 Task: Research Airbnb properties in ilina, Slovakia from 4th December, 2023 to 10th December, 2023 for 8 adults.4 bedrooms having 8 beds and 4 bathrooms. Property type can be house. Amenities needed are: wifi, TV, free parkinig on premises, gym, breakfast. Look for 5 properties as per requirement.
Action: Mouse moved to (437, 65)
Screenshot: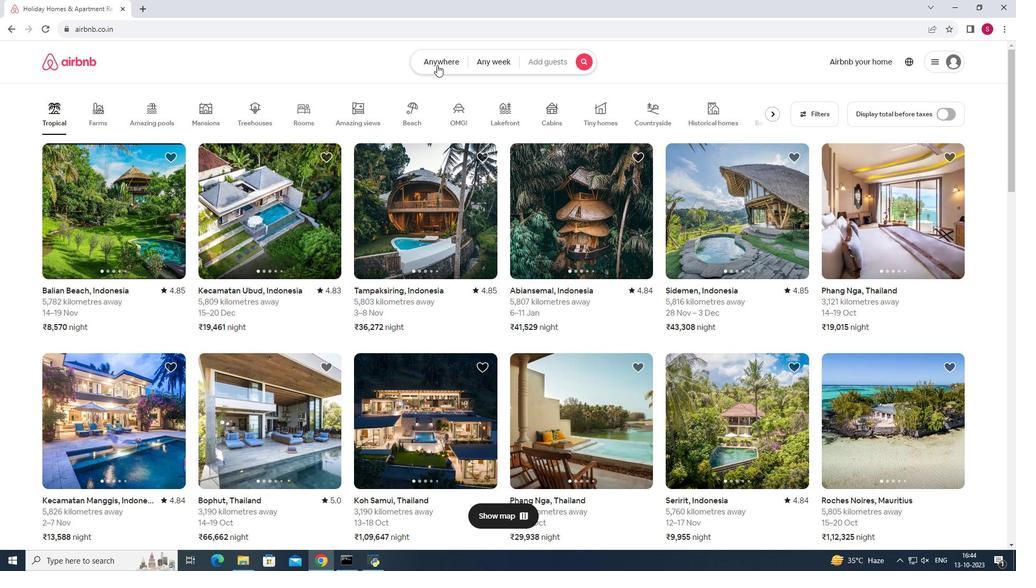 
Action: Mouse pressed left at (437, 65)
Screenshot: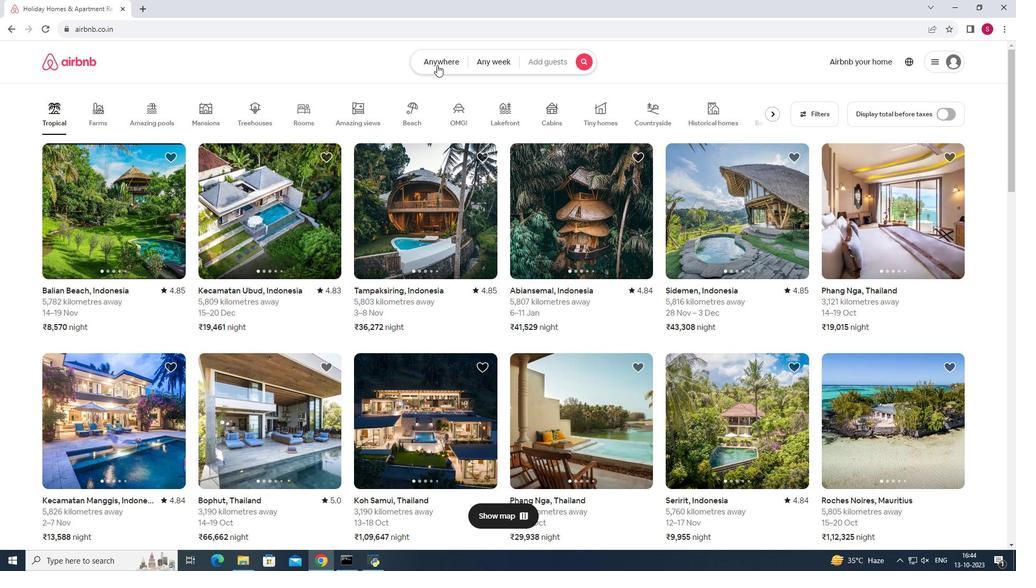 
Action: Mouse moved to (353, 101)
Screenshot: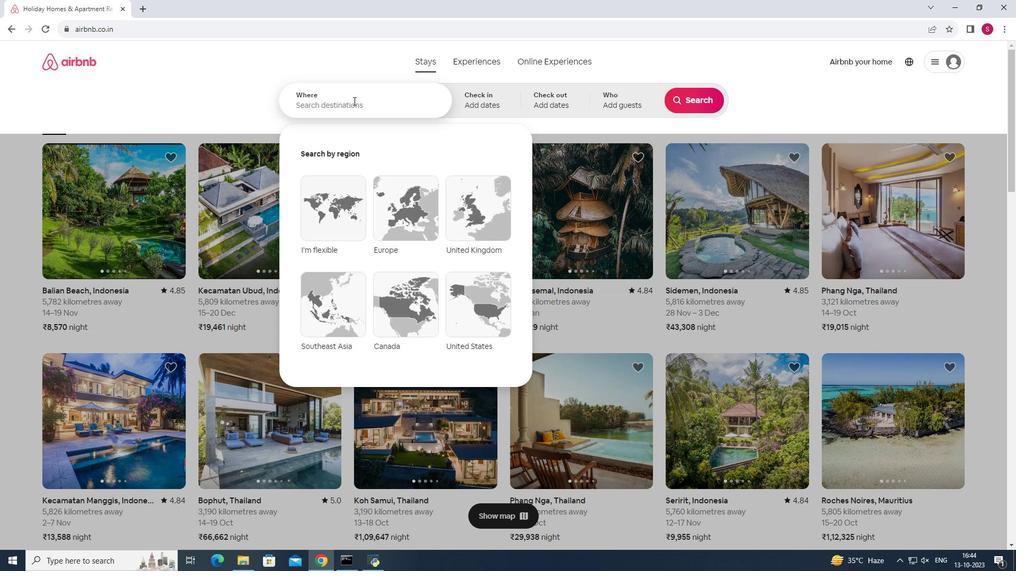 
Action: Mouse pressed left at (353, 101)
Screenshot: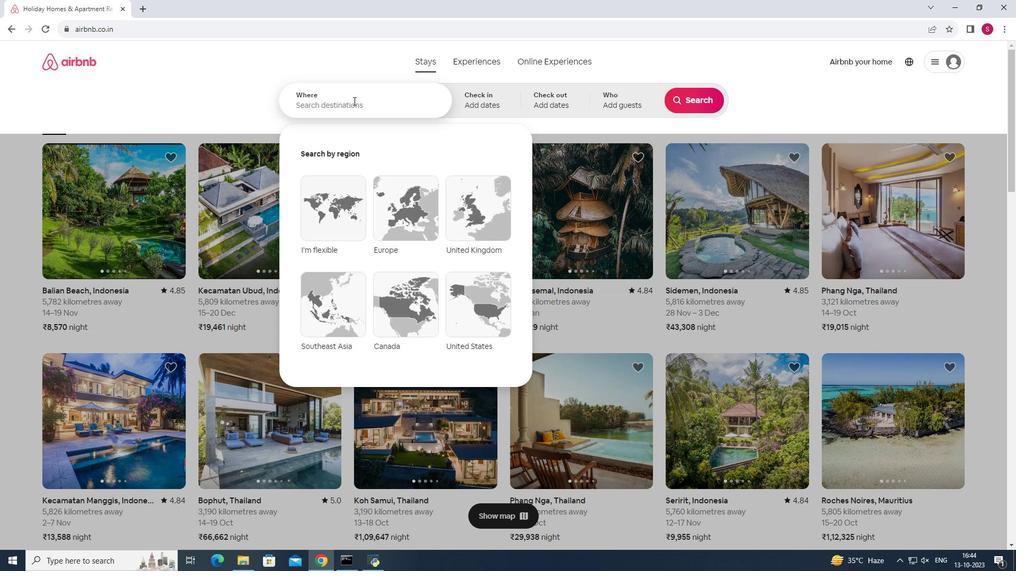 
Action: Key pressed <Key.shift><Key.shift><Key.shift><Key.shift><Key.shift><Key.shift><Key.shift>Zilina,<Key.space><Key.shift>Slovakia<Key.enter>
Screenshot: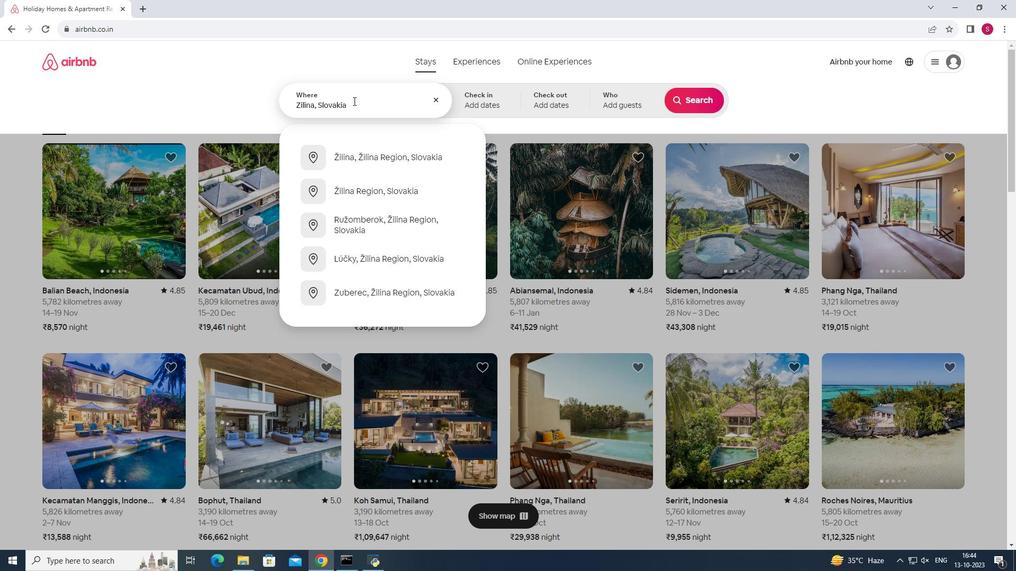 
Action: Mouse moved to (687, 187)
Screenshot: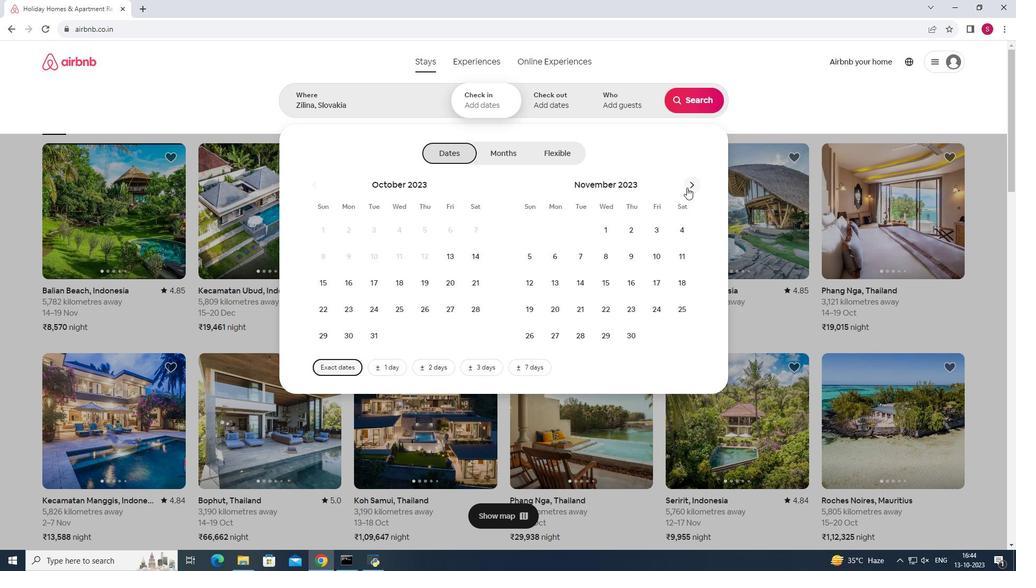 
Action: Mouse pressed left at (687, 187)
Screenshot: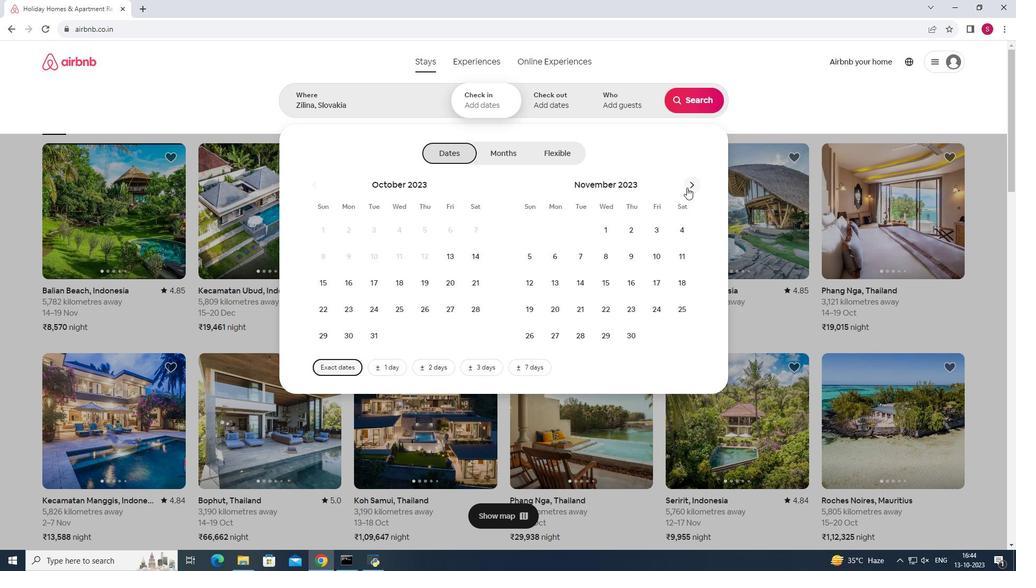 
Action: Mouse moved to (556, 251)
Screenshot: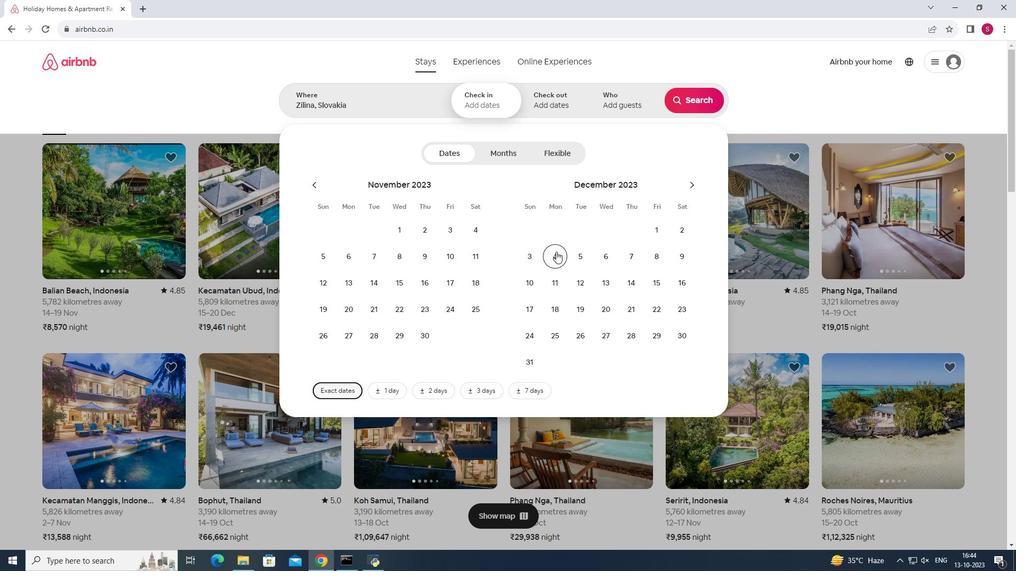 
Action: Mouse pressed left at (556, 251)
Screenshot: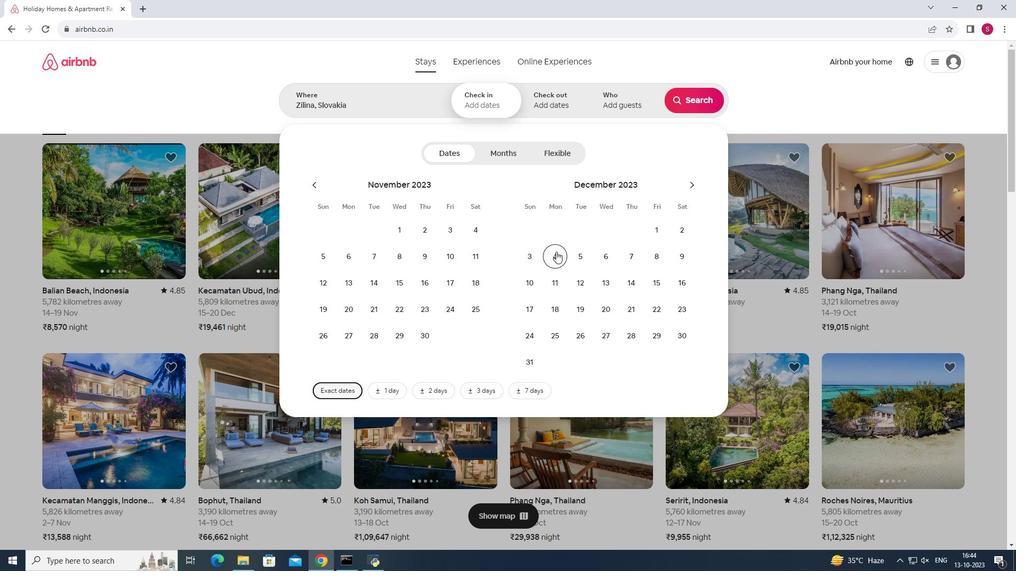 
Action: Mouse moved to (529, 283)
Screenshot: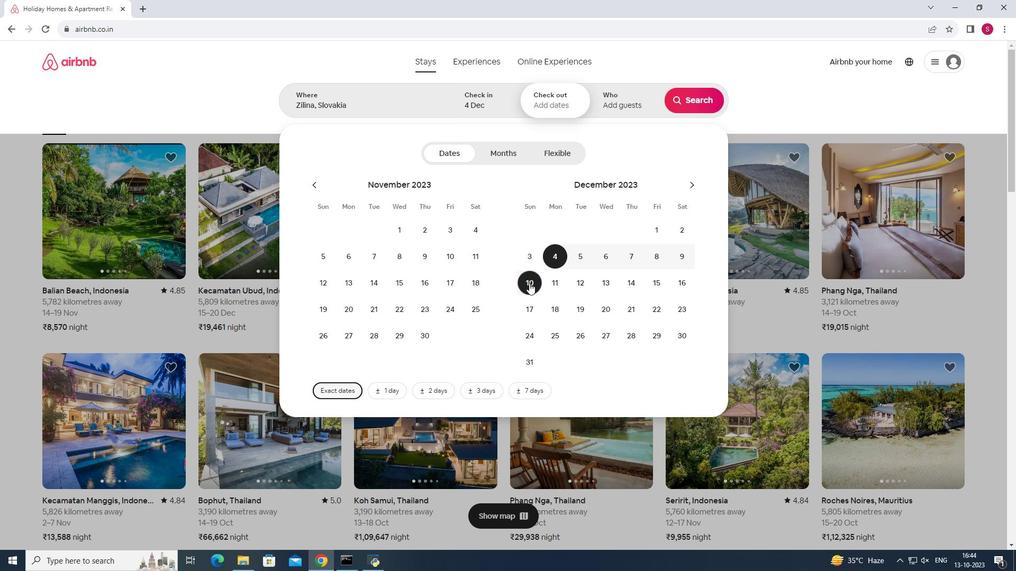 
Action: Mouse pressed left at (529, 283)
Screenshot: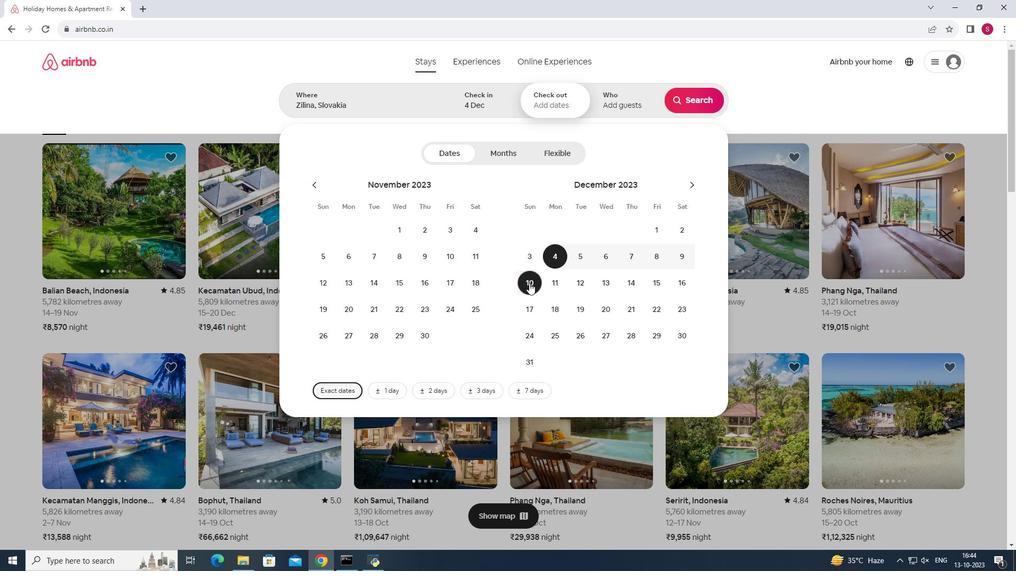 
Action: Mouse moved to (618, 91)
Screenshot: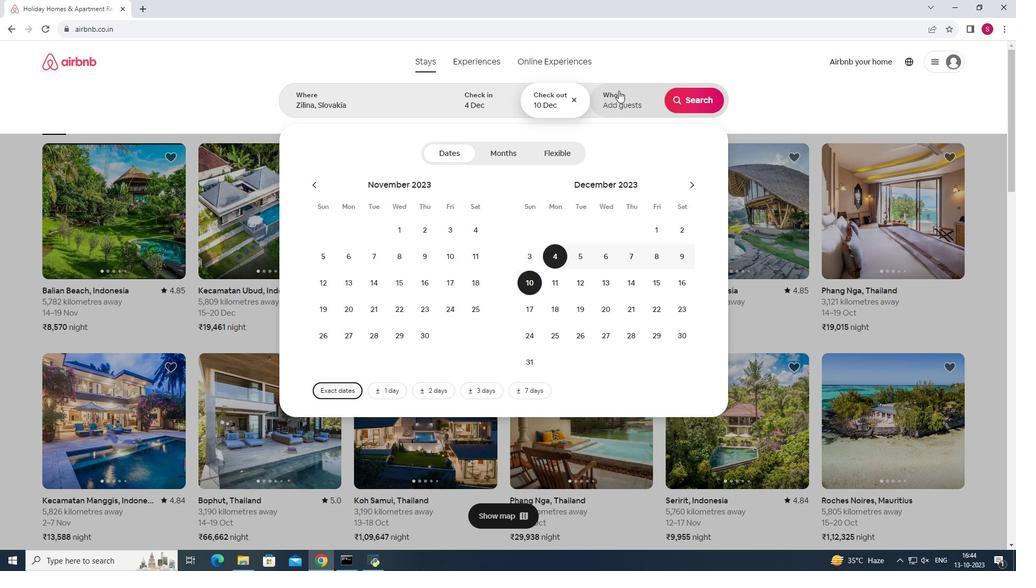 
Action: Mouse pressed left at (618, 91)
Screenshot: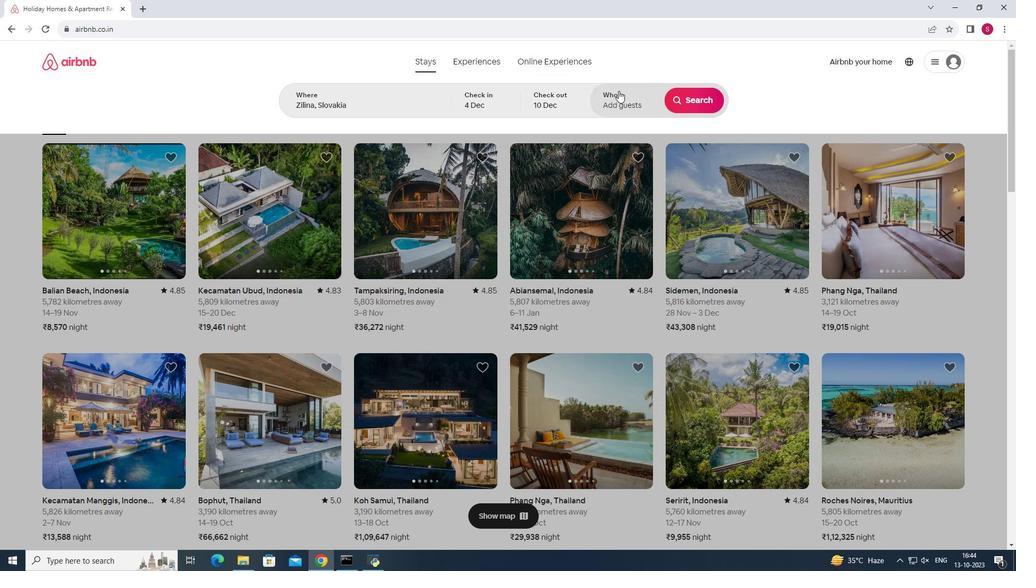 
Action: Mouse moved to (698, 155)
Screenshot: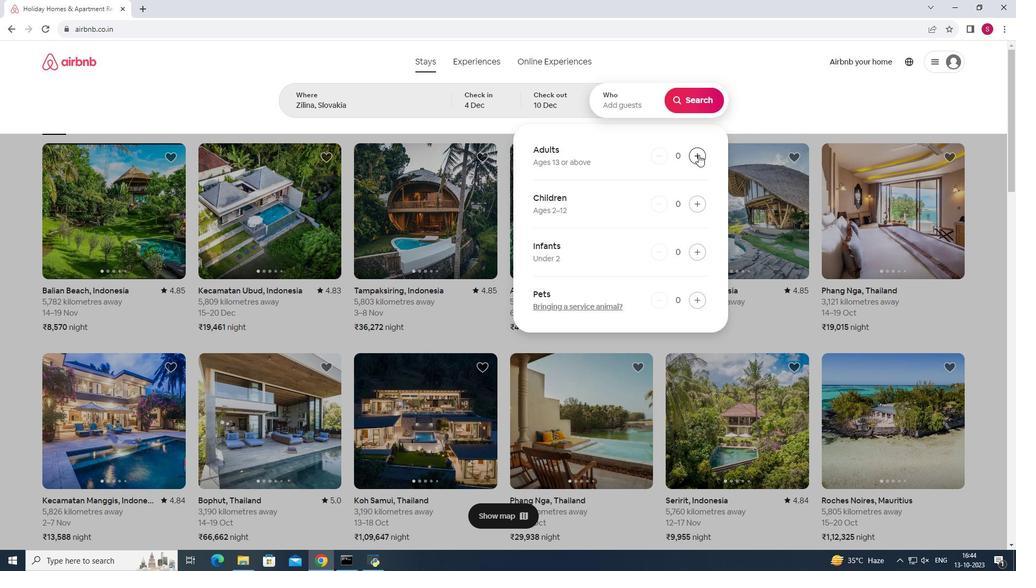 
Action: Mouse pressed left at (698, 155)
Screenshot: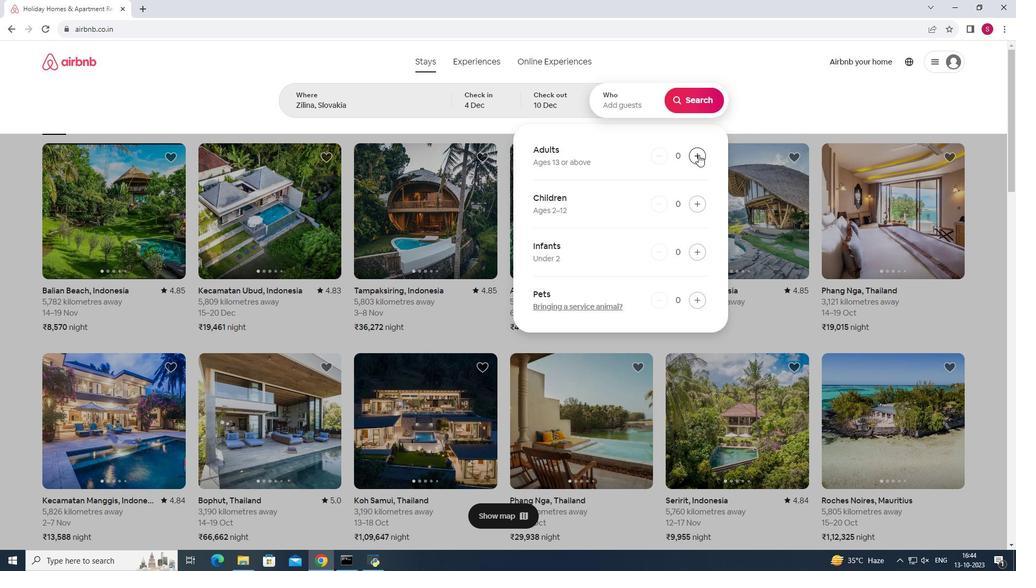 
Action: Mouse pressed left at (698, 155)
Screenshot: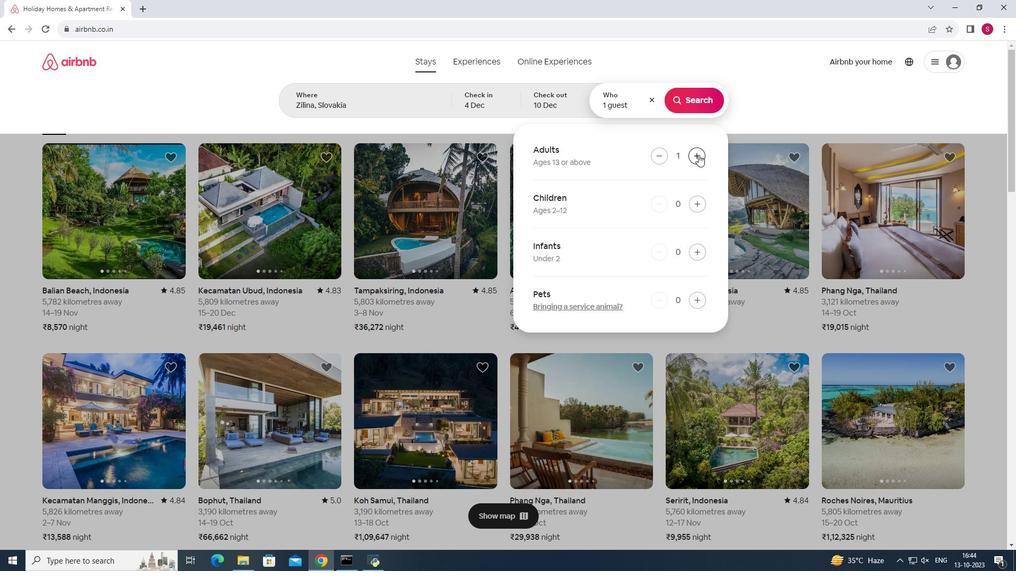 
Action: Mouse pressed left at (698, 155)
Screenshot: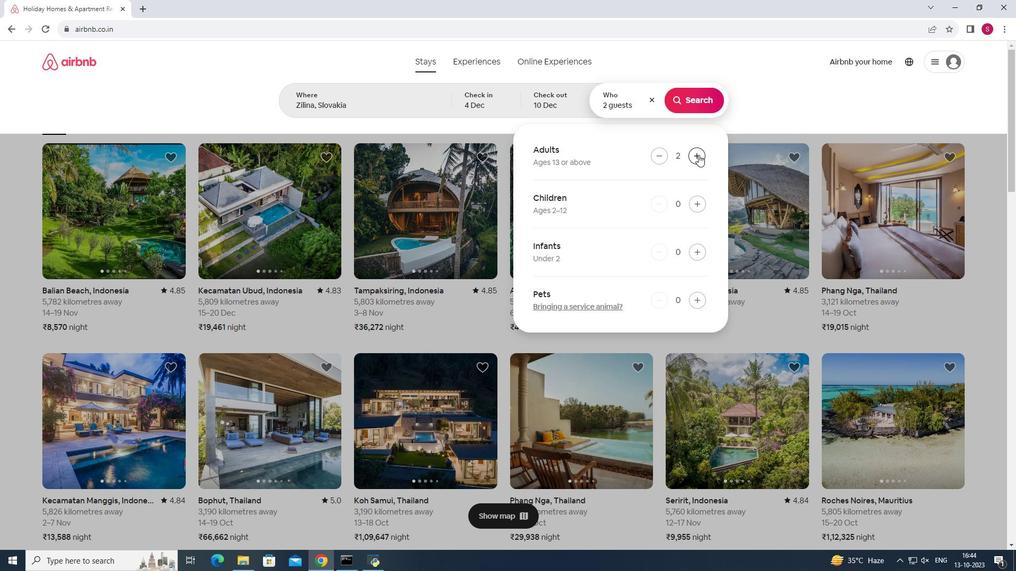 
Action: Mouse pressed left at (698, 155)
Screenshot: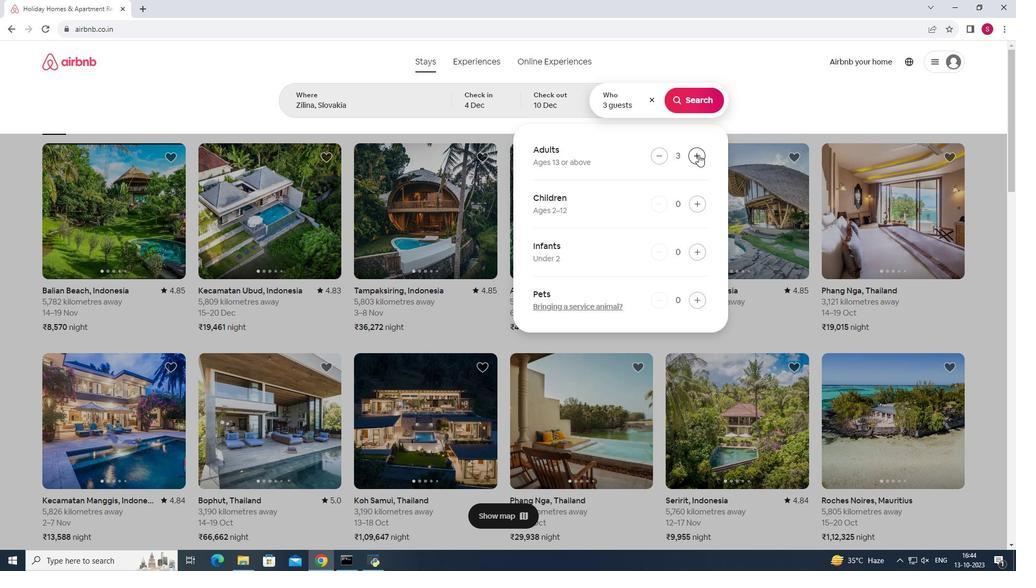
Action: Mouse pressed left at (698, 155)
Screenshot: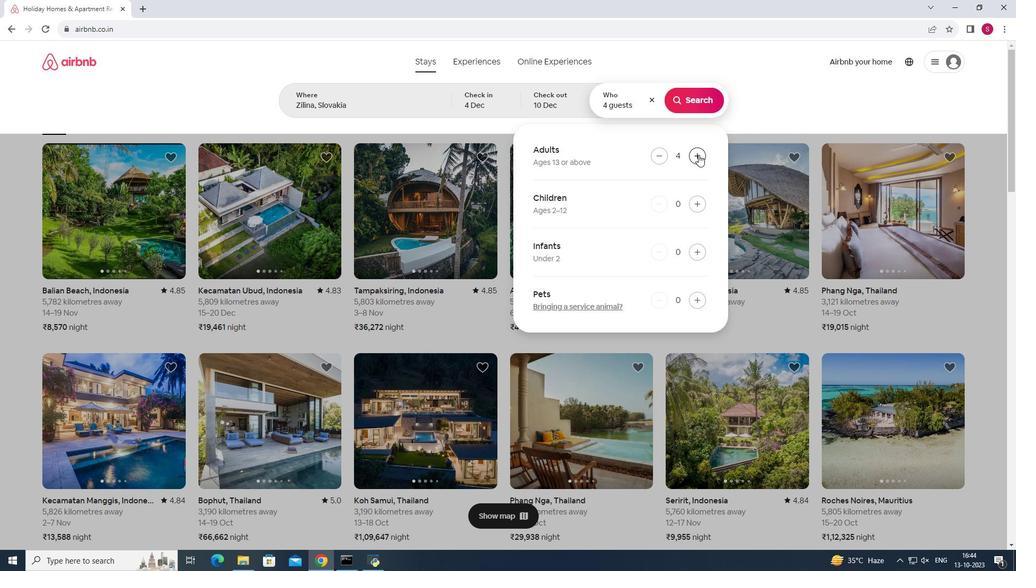 
Action: Mouse pressed left at (698, 155)
Screenshot: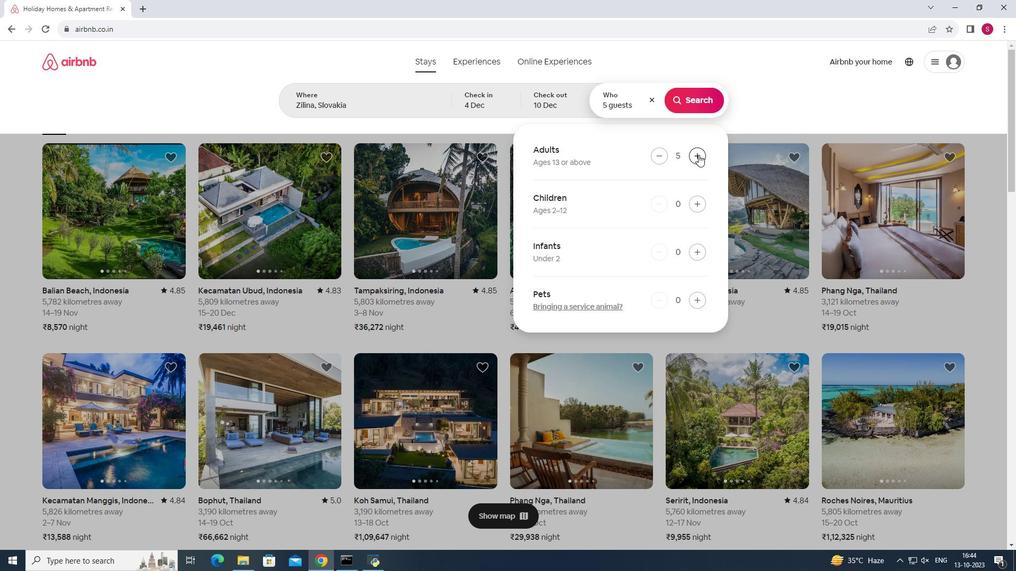 
Action: Mouse pressed left at (698, 155)
Screenshot: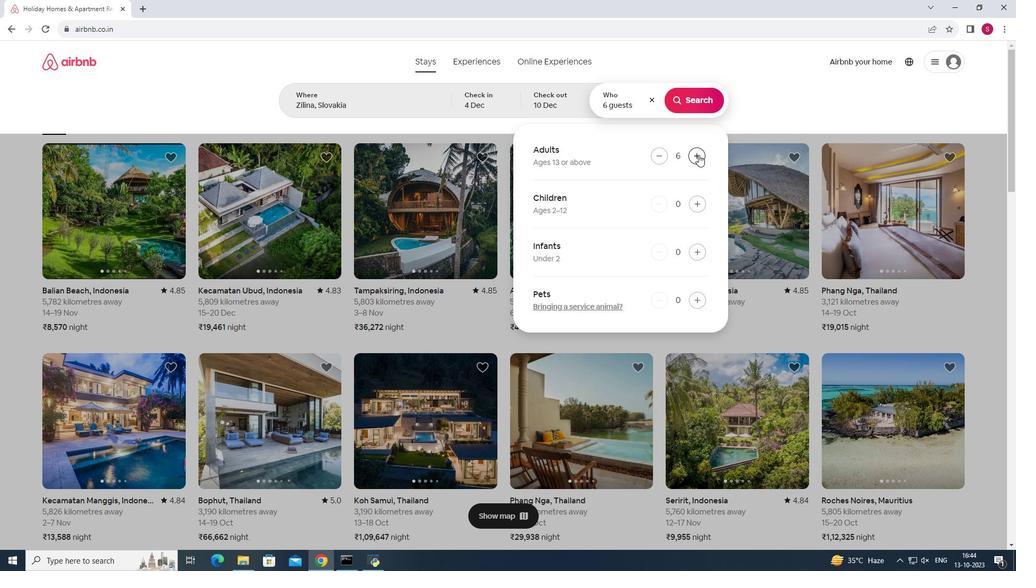 
Action: Mouse pressed left at (698, 155)
Screenshot: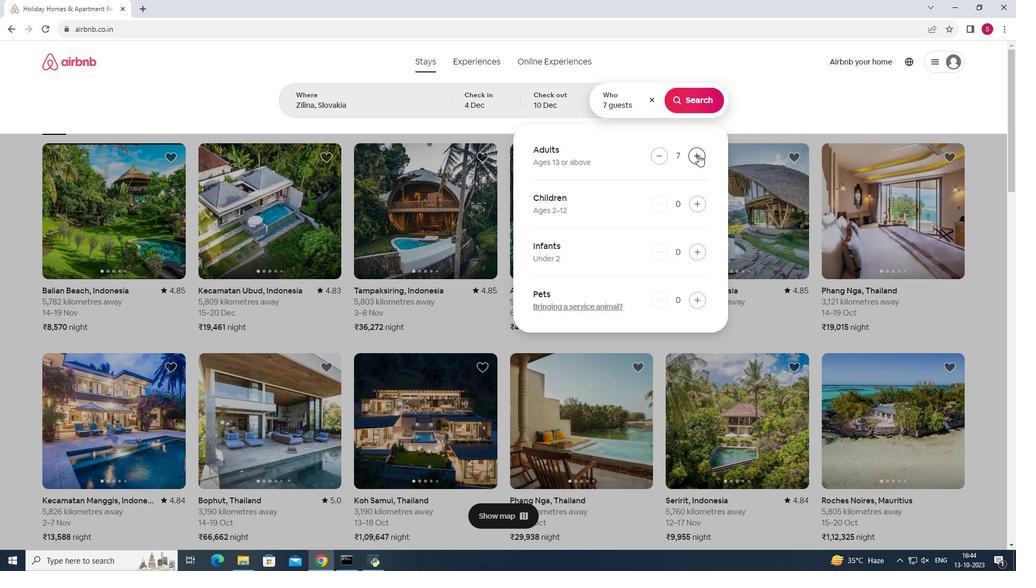 
Action: Mouse moved to (691, 104)
Screenshot: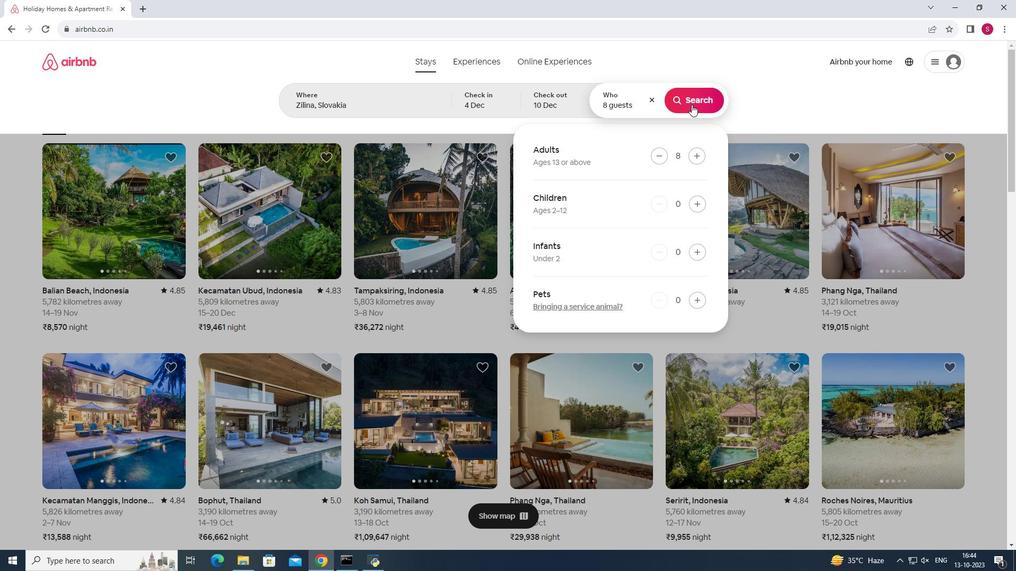 
Action: Mouse pressed left at (691, 104)
Screenshot: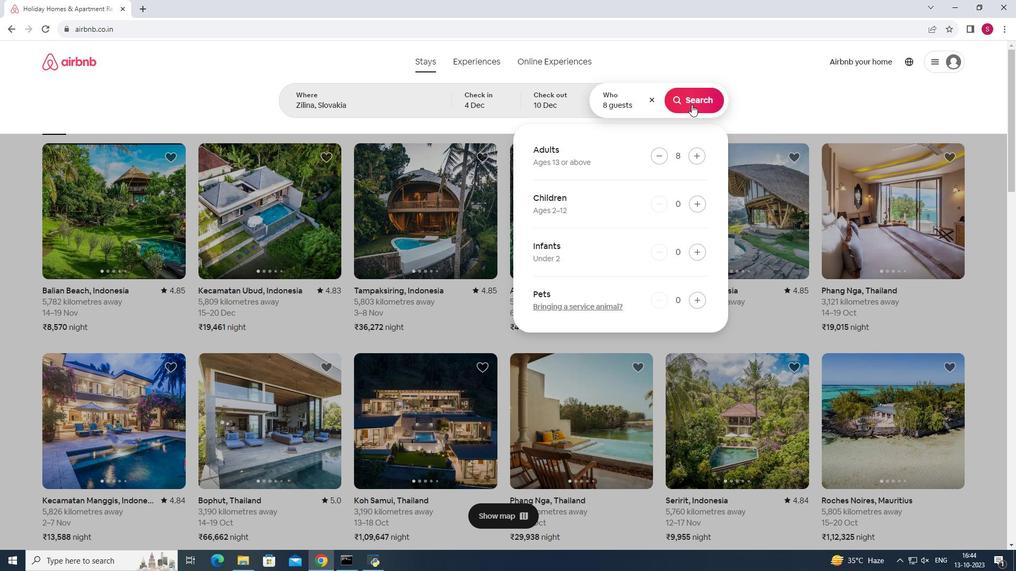 
Action: Mouse moved to (841, 98)
Screenshot: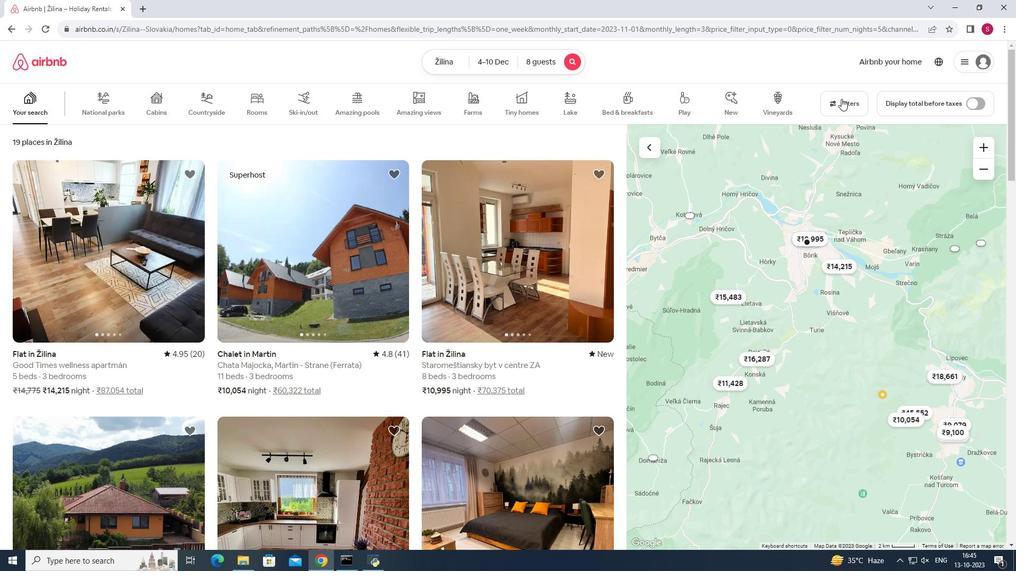 
Action: Mouse pressed left at (841, 98)
Screenshot: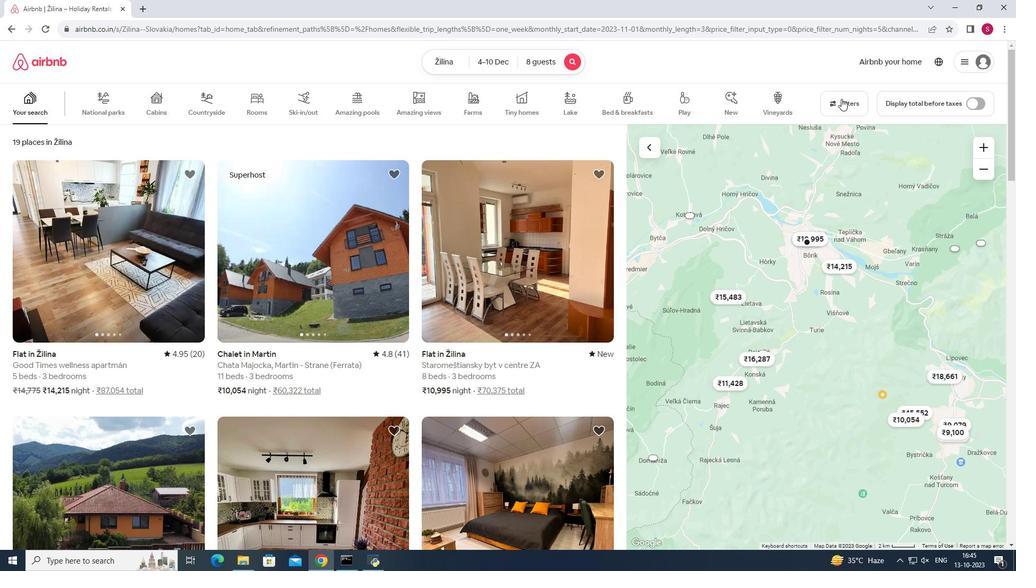 
Action: Mouse moved to (583, 239)
Screenshot: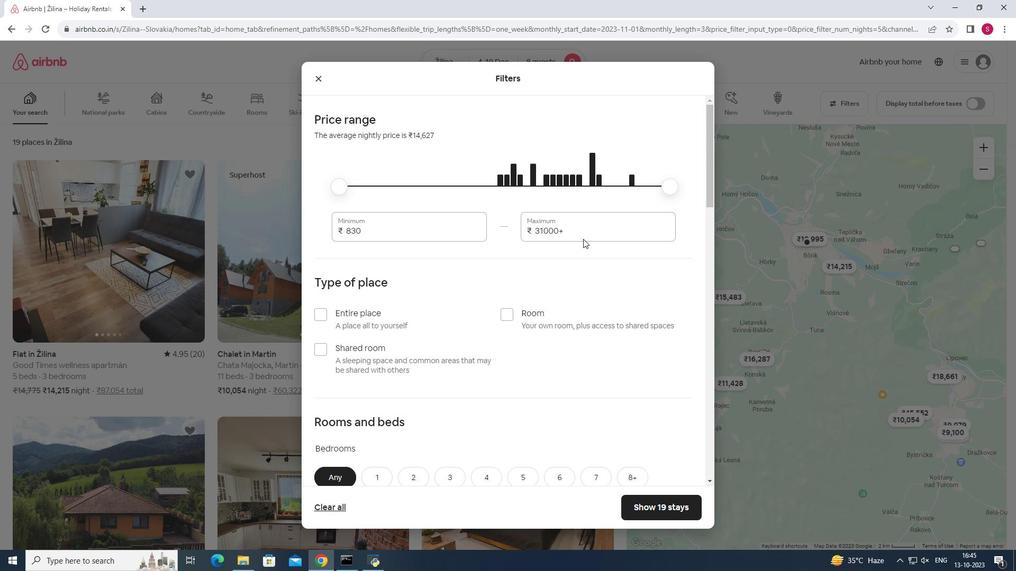 
Action: Mouse scrolled (583, 238) with delta (0, 0)
Screenshot: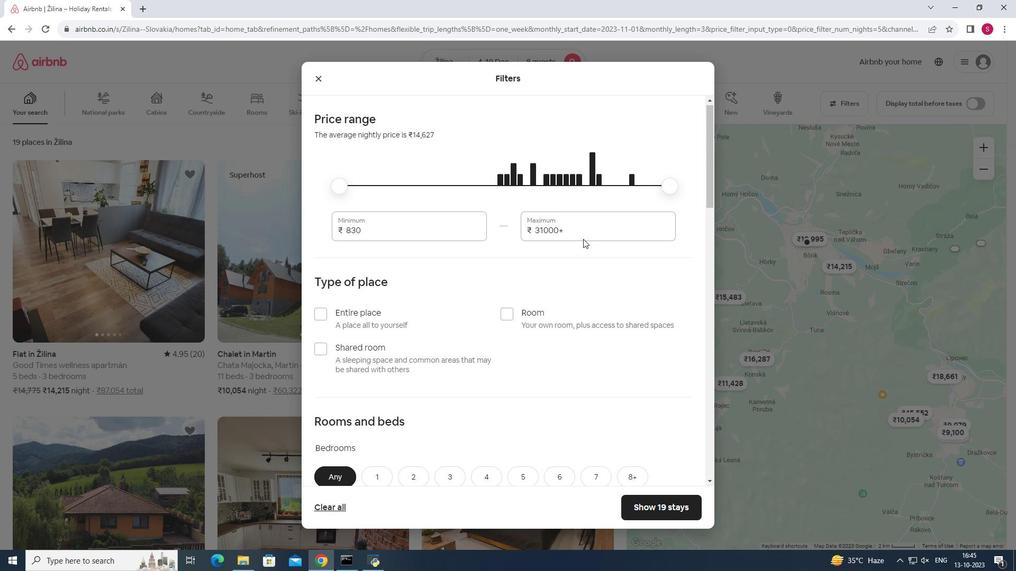 
Action: Mouse scrolled (583, 238) with delta (0, 0)
Screenshot: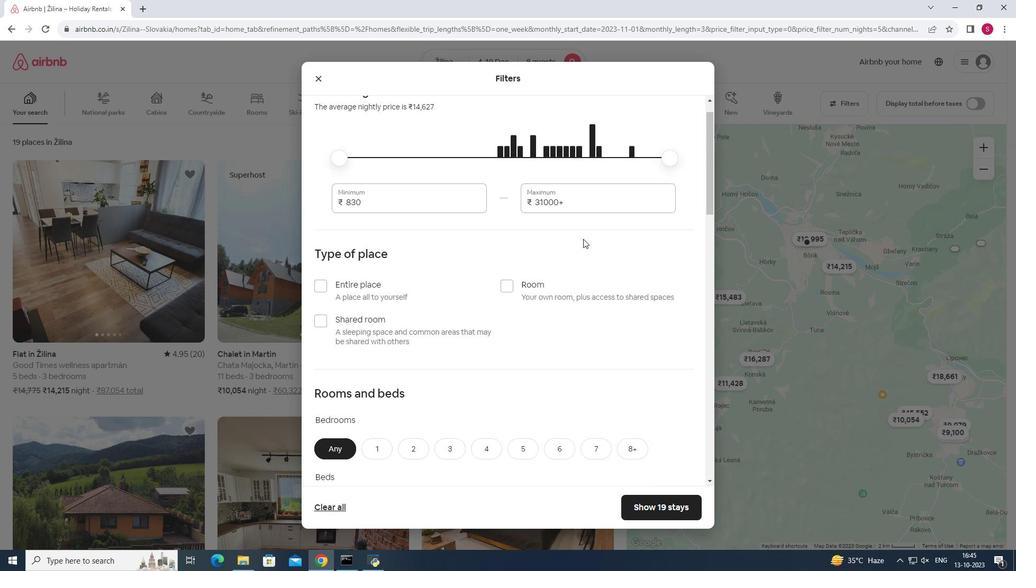 
Action: Mouse scrolled (583, 238) with delta (0, 0)
Screenshot: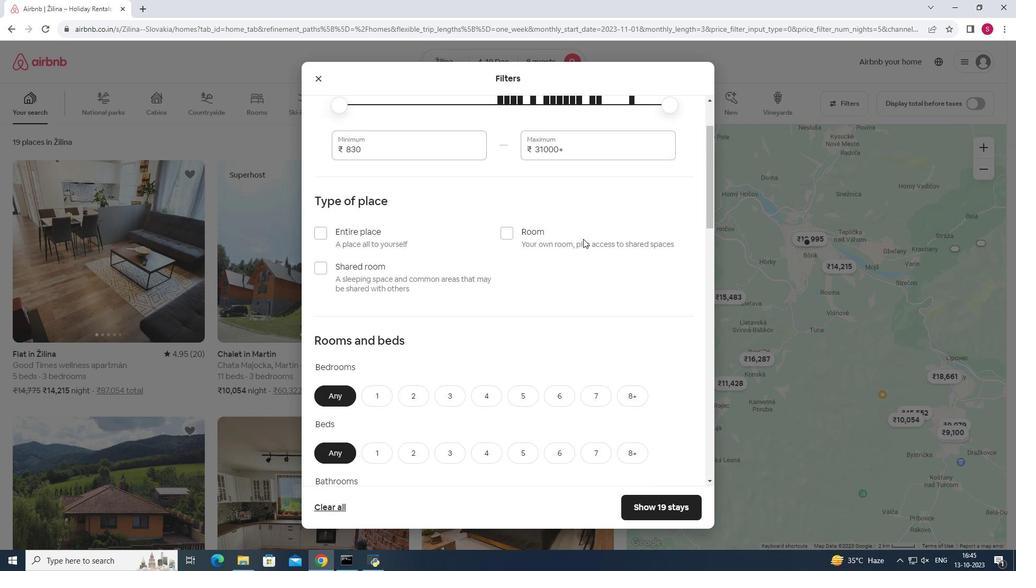 
Action: Mouse moved to (473, 316)
Screenshot: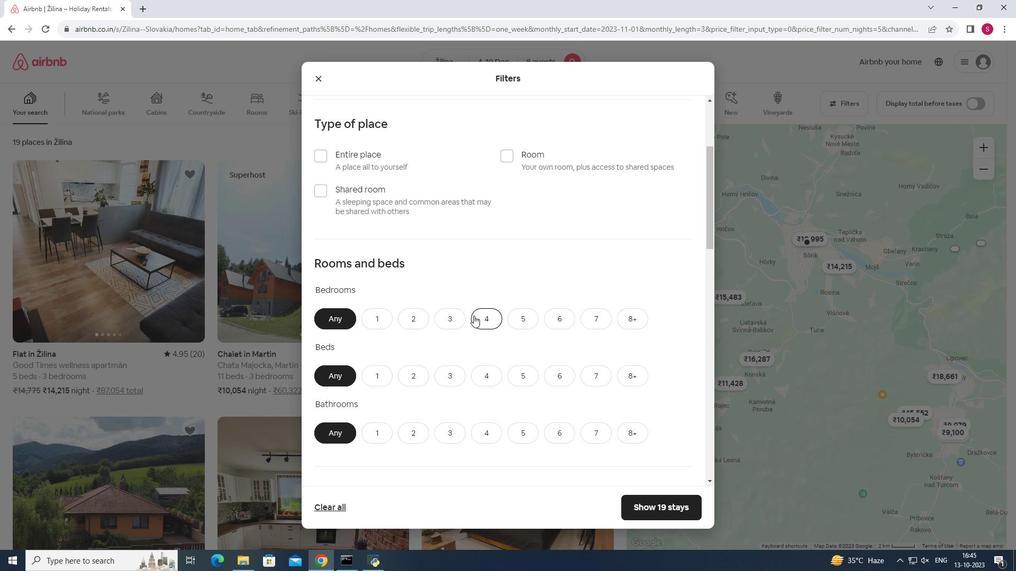 
Action: Mouse pressed left at (473, 316)
Screenshot: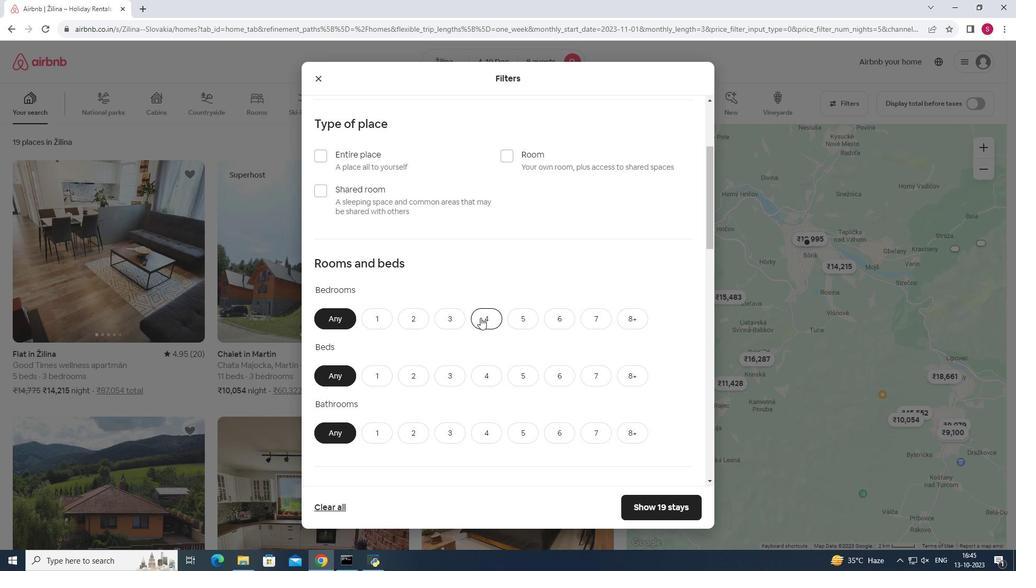 
Action: Mouse moved to (483, 364)
Screenshot: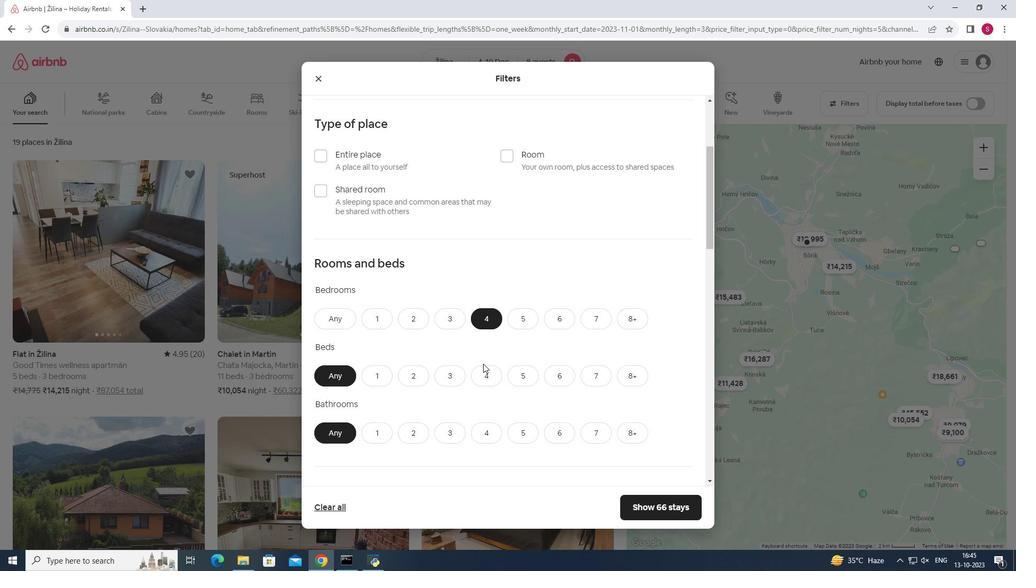 
Action: Mouse scrolled (483, 363) with delta (0, 0)
Screenshot: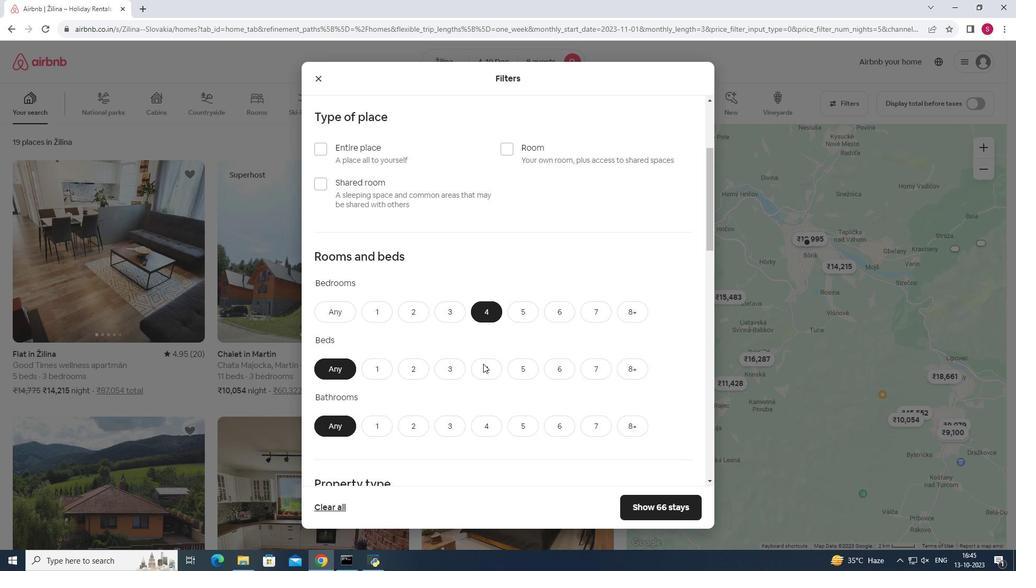 
Action: Mouse moved to (629, 326)
Screenshot: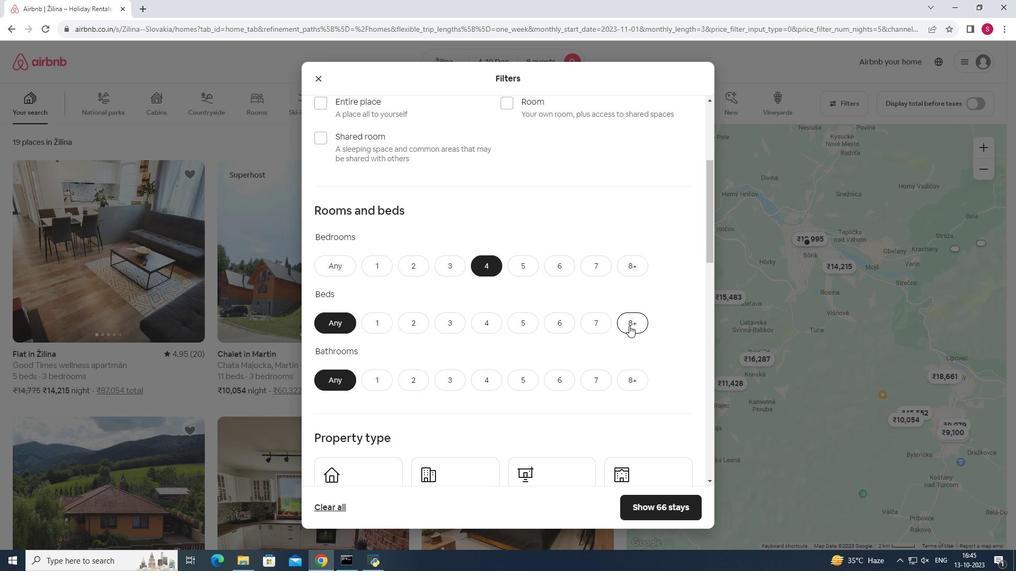 
Action: Mouse pressed left at (629, 326)
Screenshot: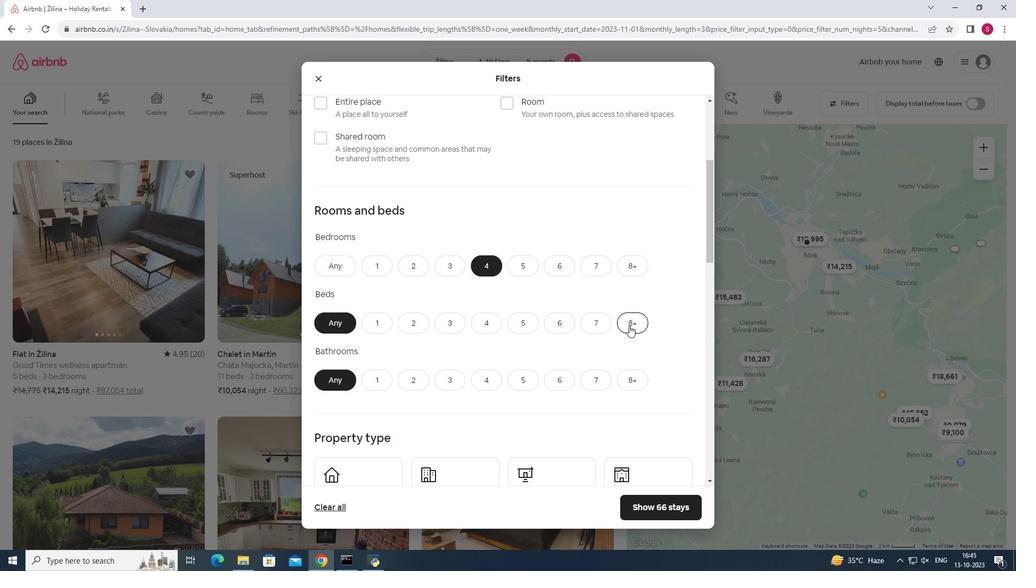 
Action: Mouse moved to (590, 338)
Screenshot: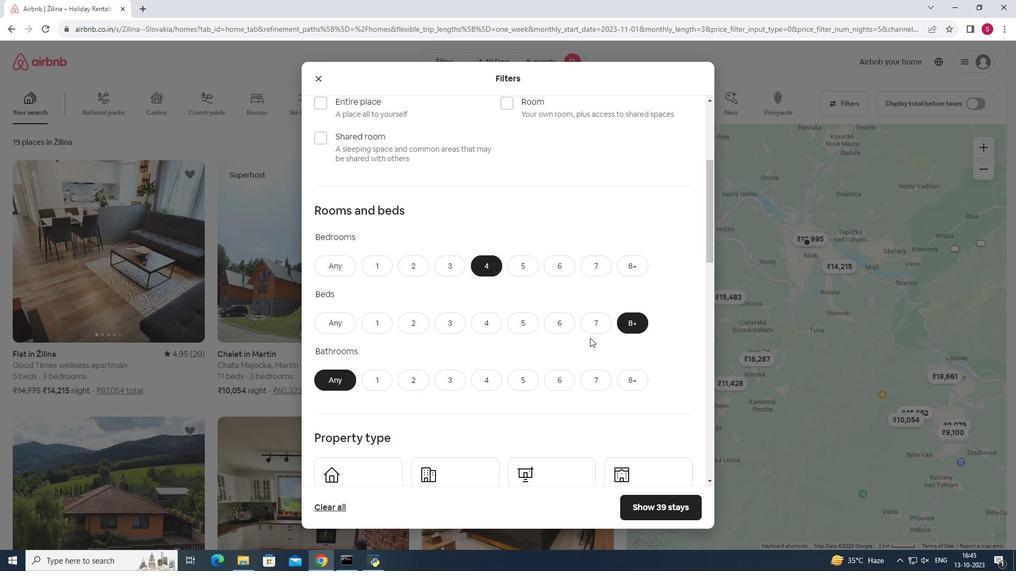 
Action: Mouse scrolled (590, 337) with delta (0, 0)
Screenshot: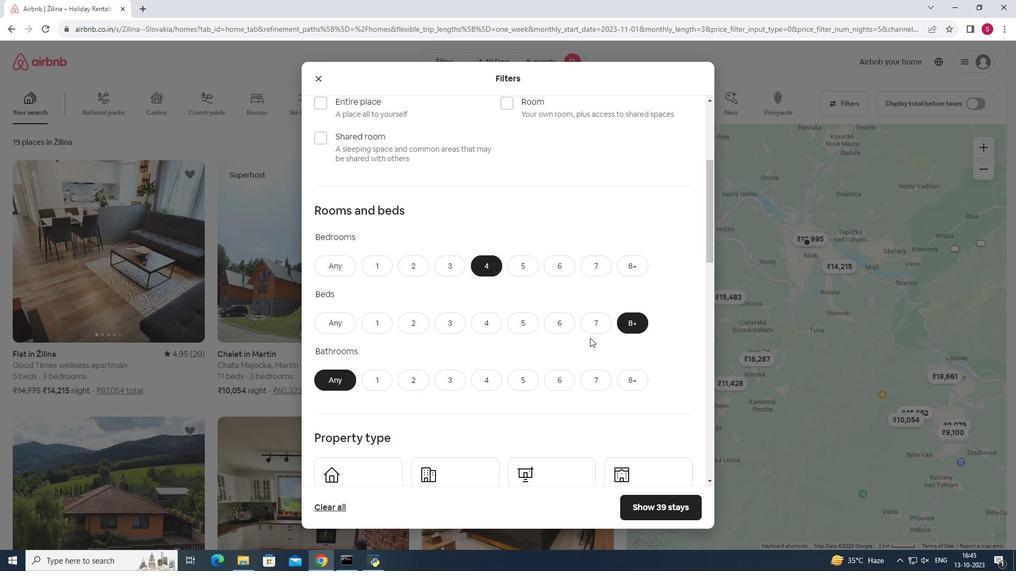 
Action: Mouse moved to (492, 329)
Screenshot: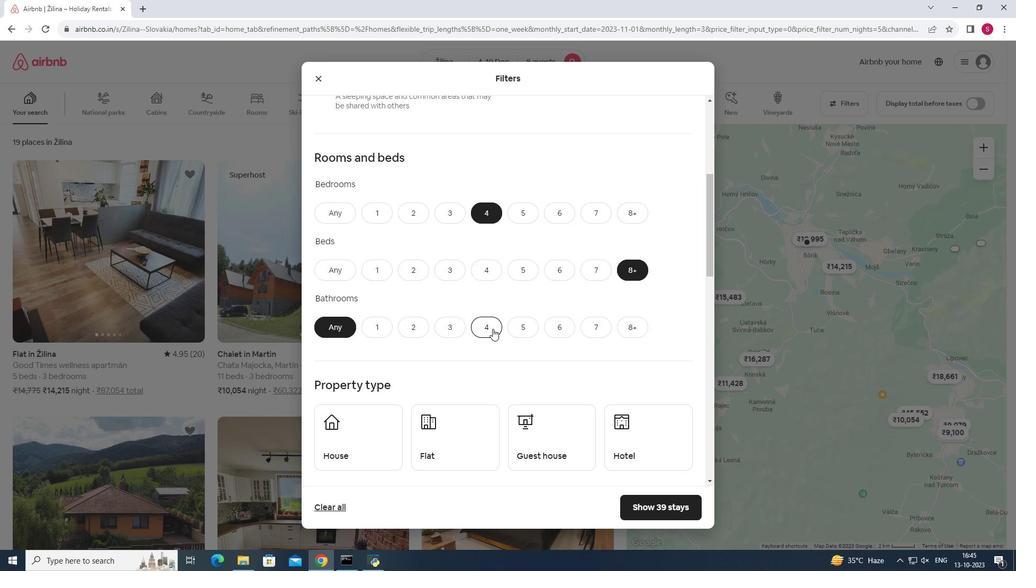 
Action: Mouse pressed left at (492, 329)
Screenshot: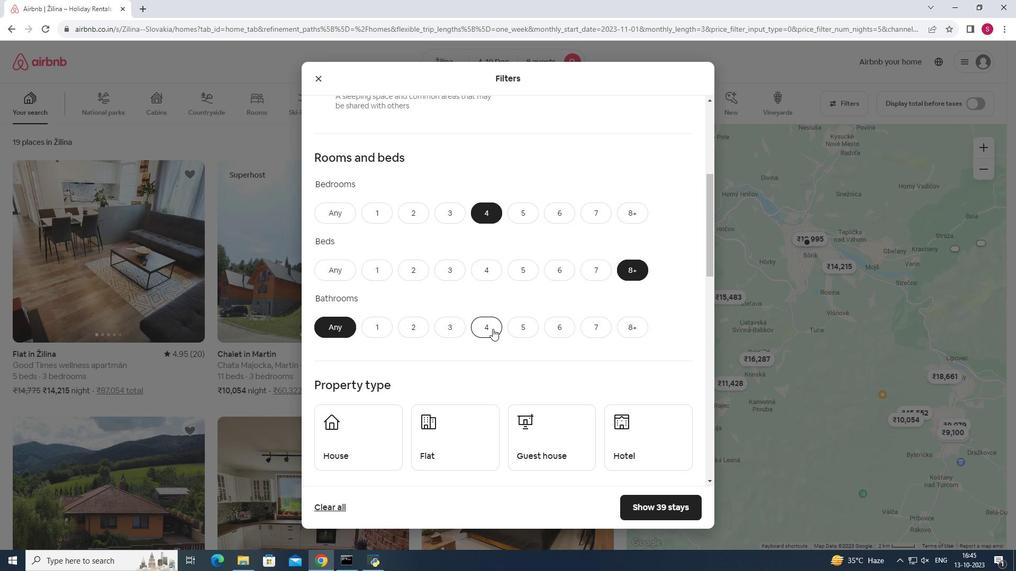 
Action: Mouse moved to (503, 330)
Screenshot: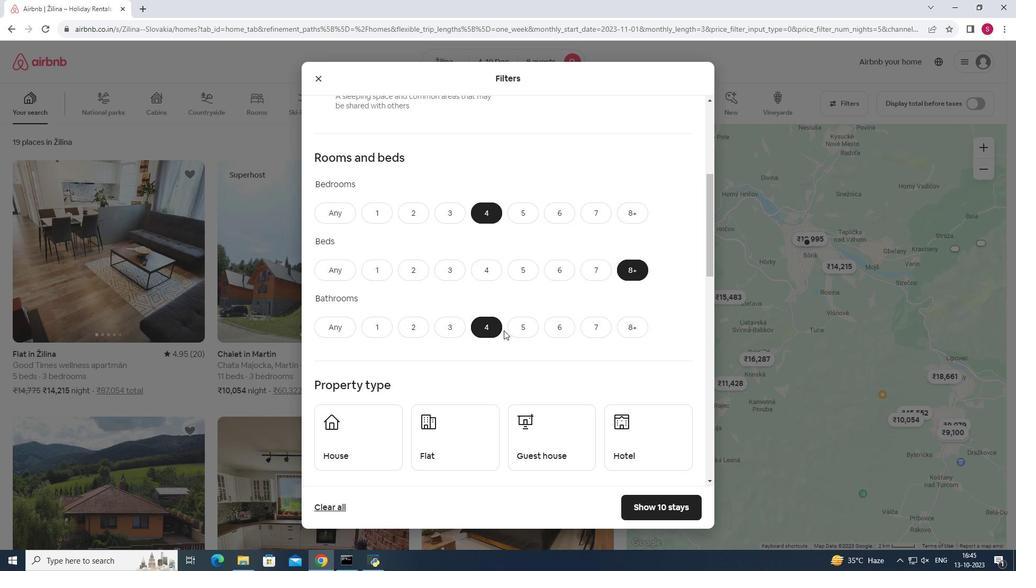 
Action: Mouse scrolled (503, 330) with delta (0, 0)
Screenshot: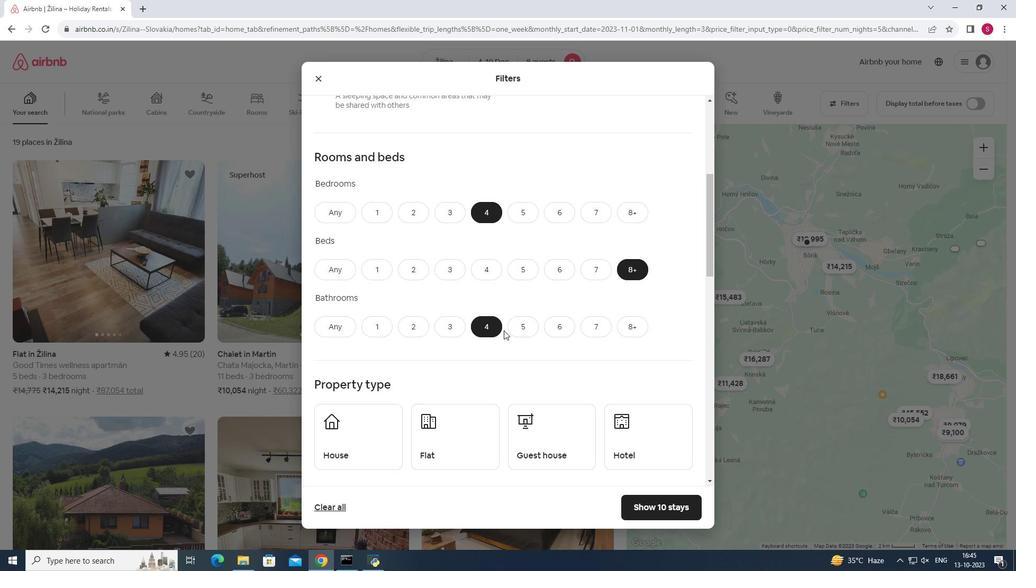 
Action: Mouse moved to (371, 395)
Screenshot: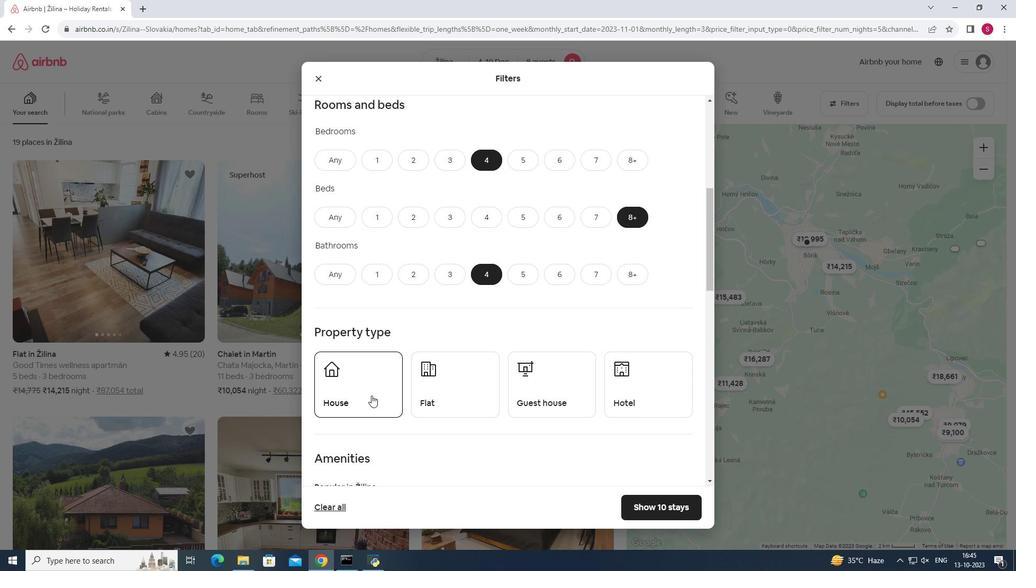 
Action: Mouse pressed left at (371, 395)
Screenshot: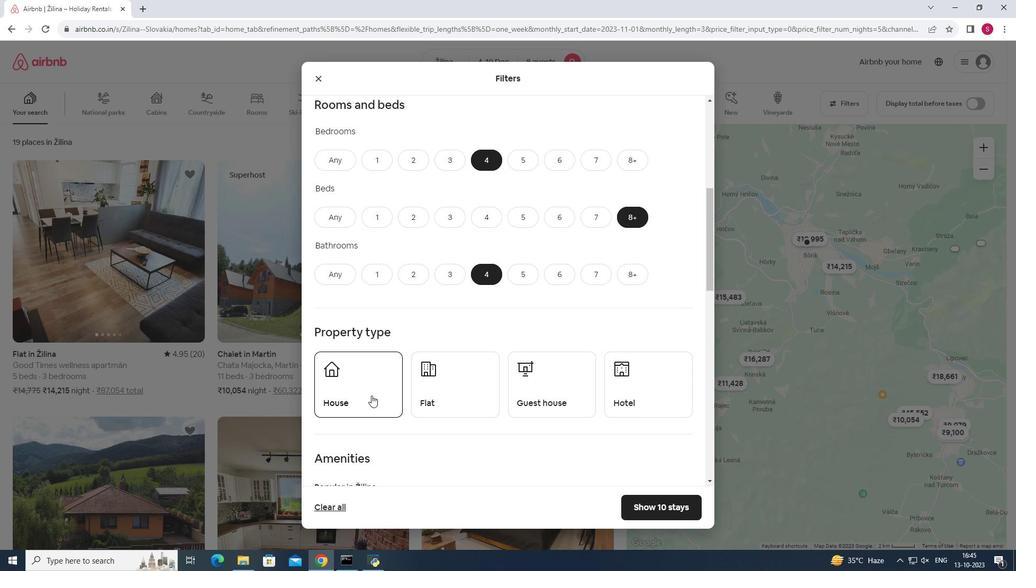 
Action: Mouse moved to (562, 400)
Screenshot: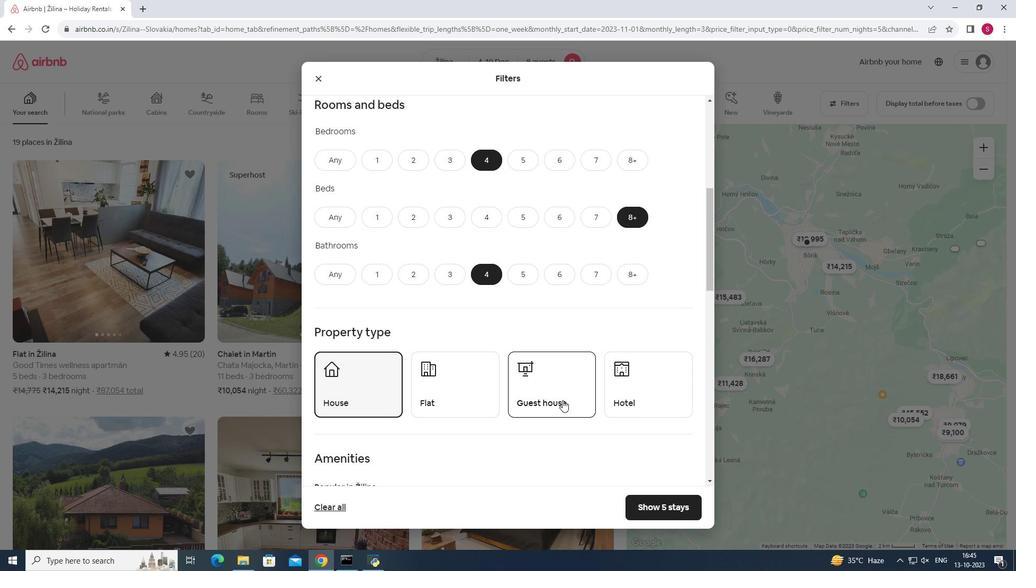 
Action: Mouse scrolled (562, 400) with delta (0, 0)
Screenshot: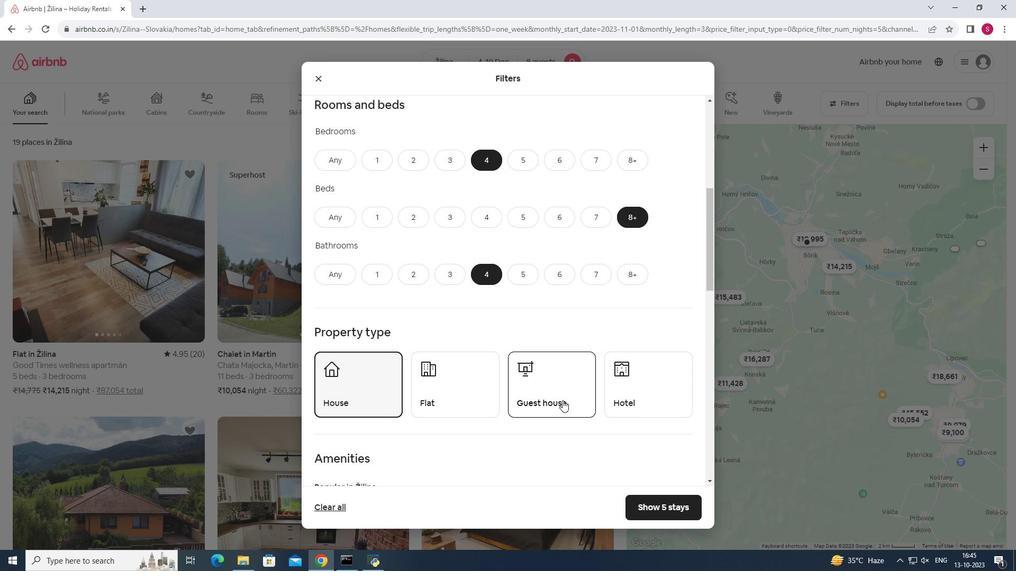 
Action: Mouse scrolled (562, 400) with delta (0, 0)
Screenshot: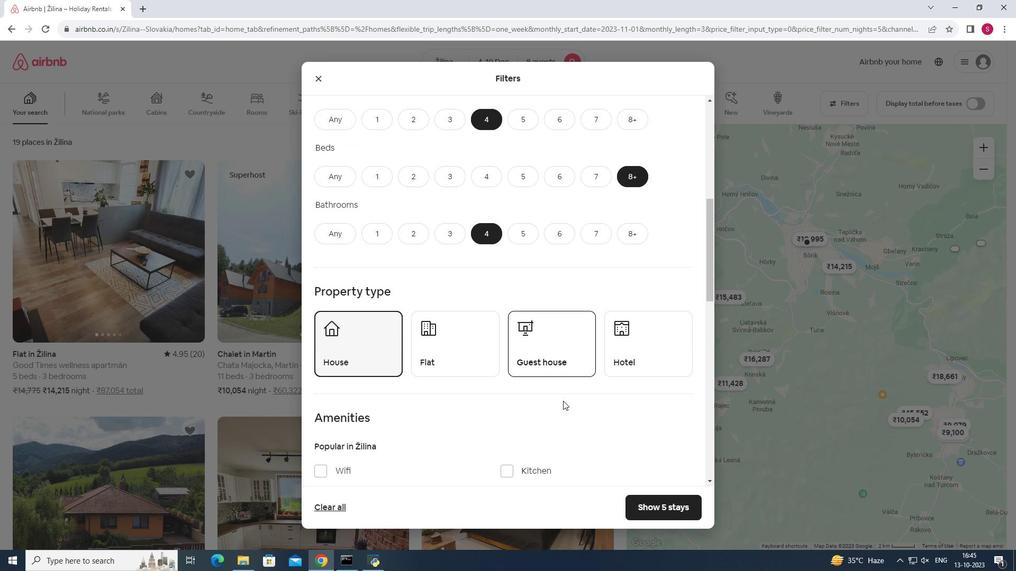 
Action: Mouse moved to (563, 401)
Screenshot: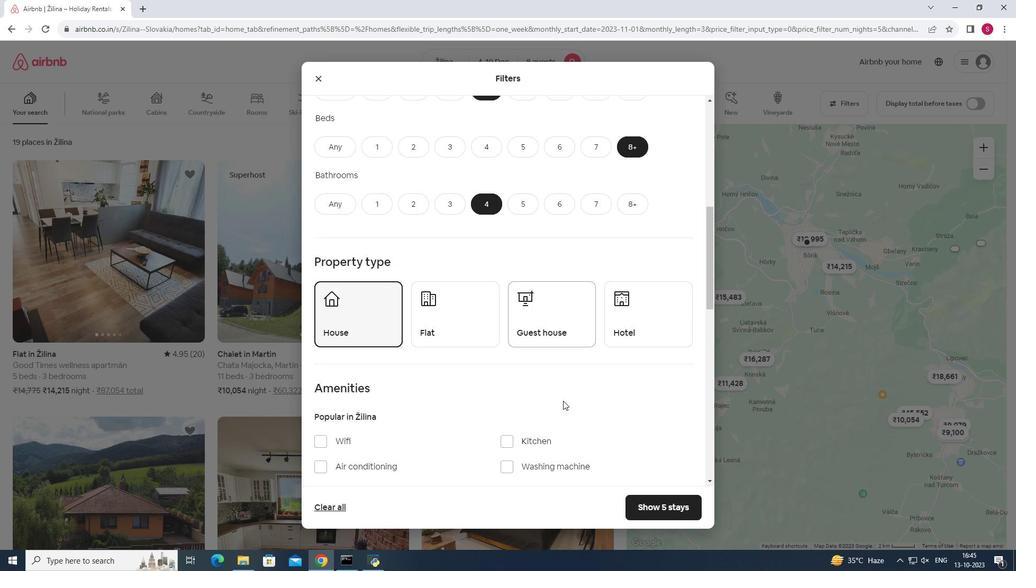 
Action: Mouse scrolled (563, 400) with delta (0, 0)
Screenshot: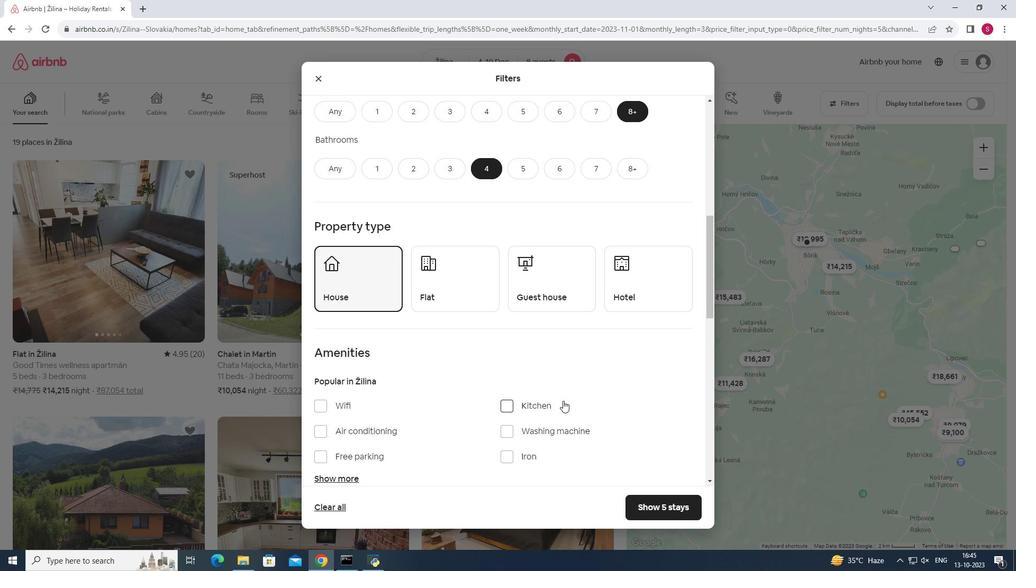 
Action: Mouse moved to (323, 355)
Screenshot: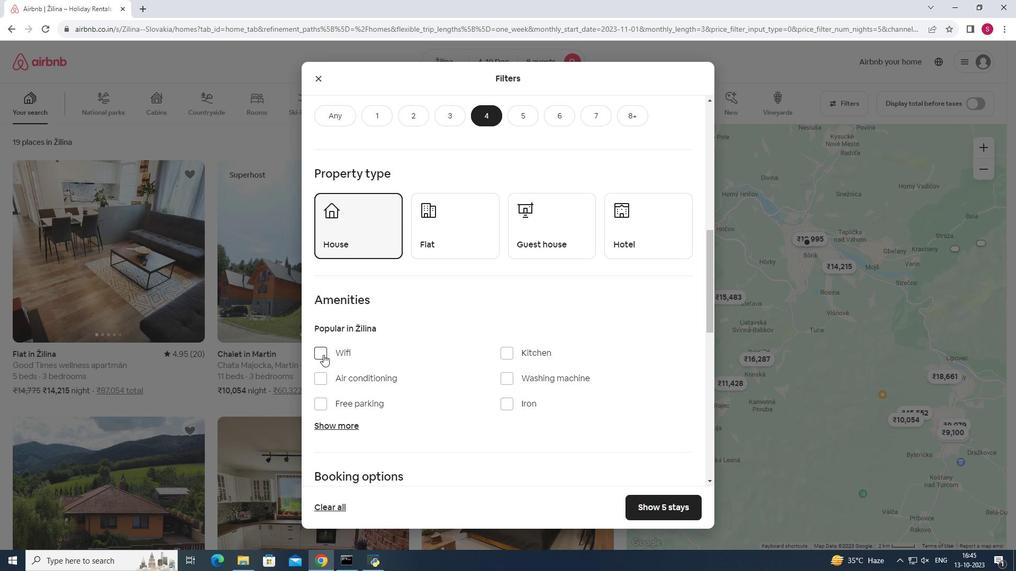 
Action: Mouse pressed left at (323, 355)
Screenshot: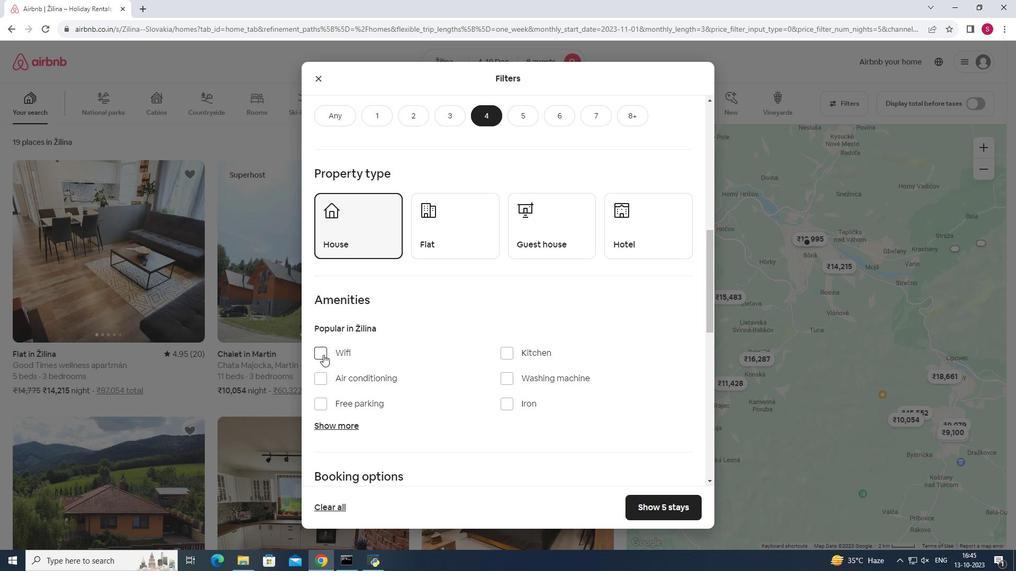 
Action: Mouse moved to (340, 422)
Screenshot: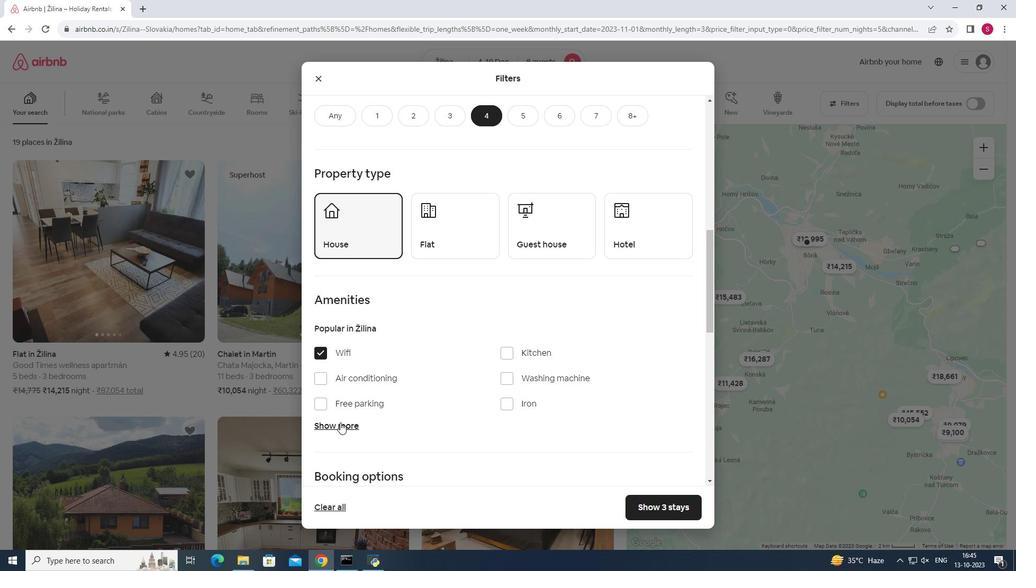 
Action: Mouse pressed left at (340, 422)
Screenshot: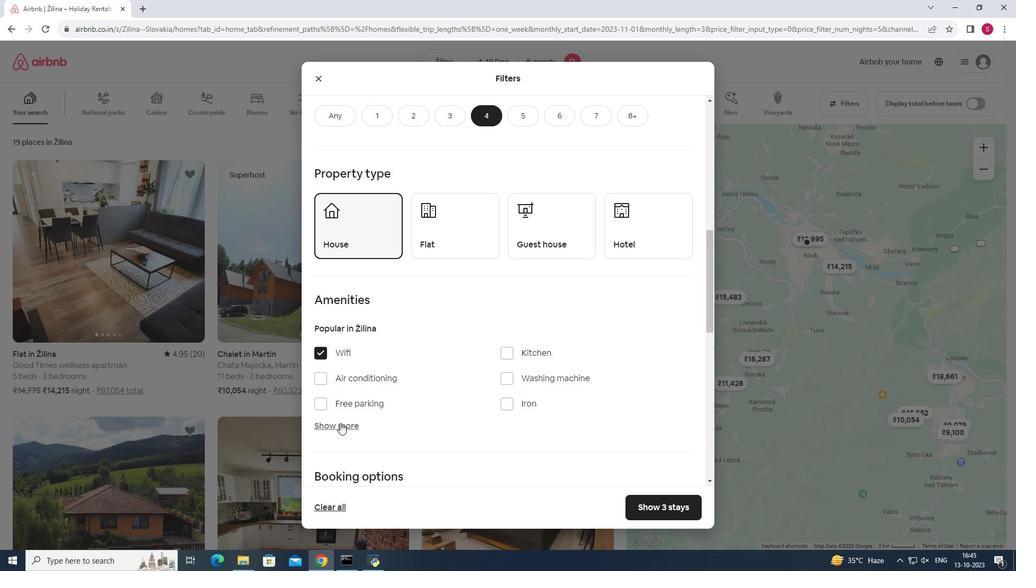 
Action: Mouse moved to (433, 420)
Screenshot: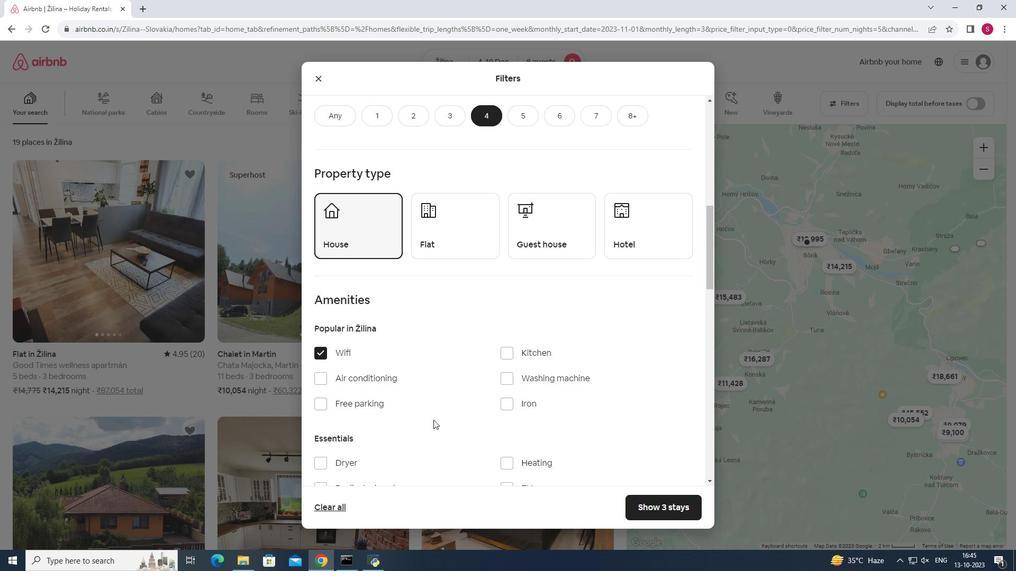 
Action: Mouse scrolled (433, 419) with delta (0, 0)
Screenshot: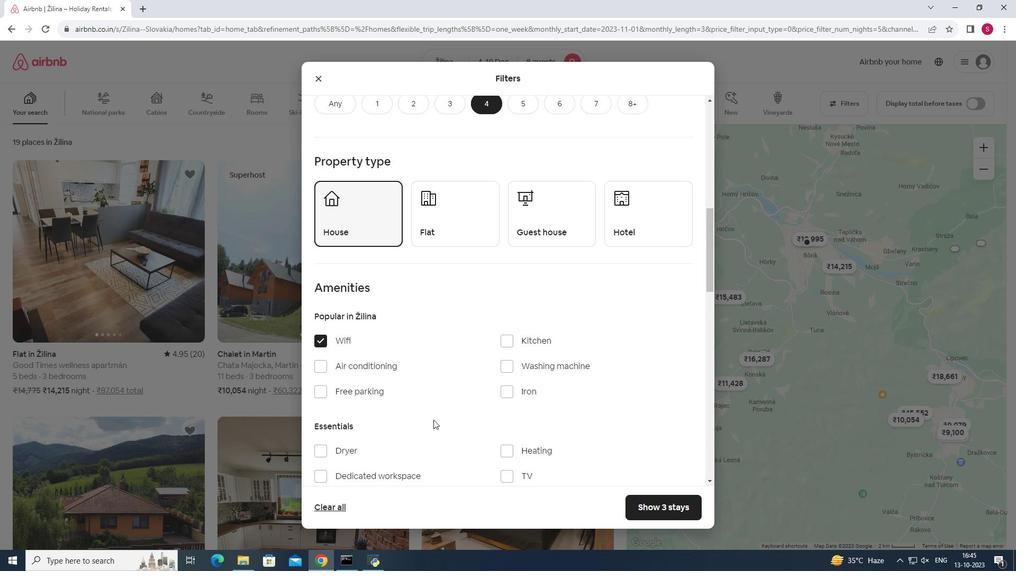
Action: Mouse scrolled (433, 419) with delta (0, 0)
Screenshot: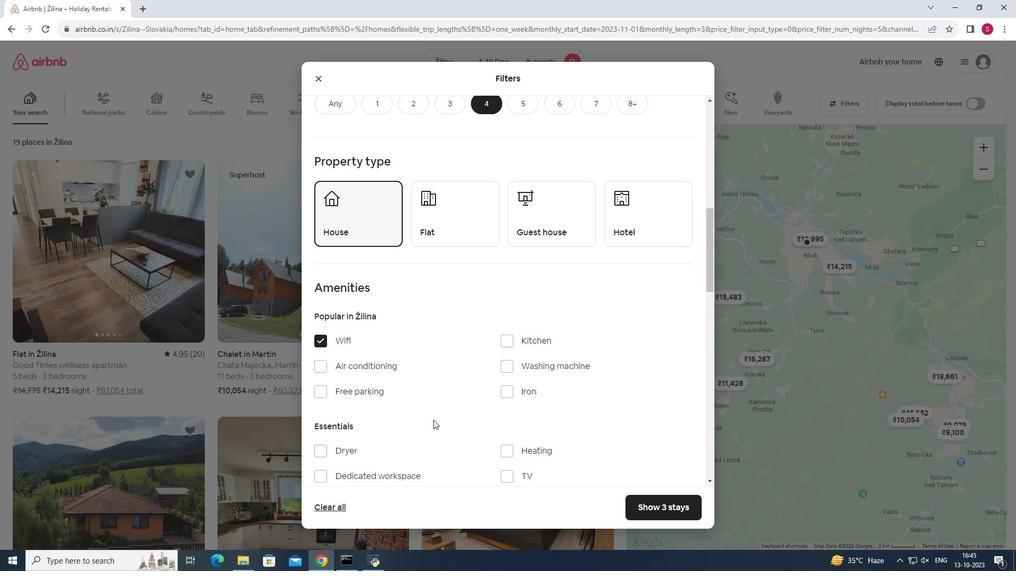 
Action: Mouse moved to (501, 382)
Screenshot: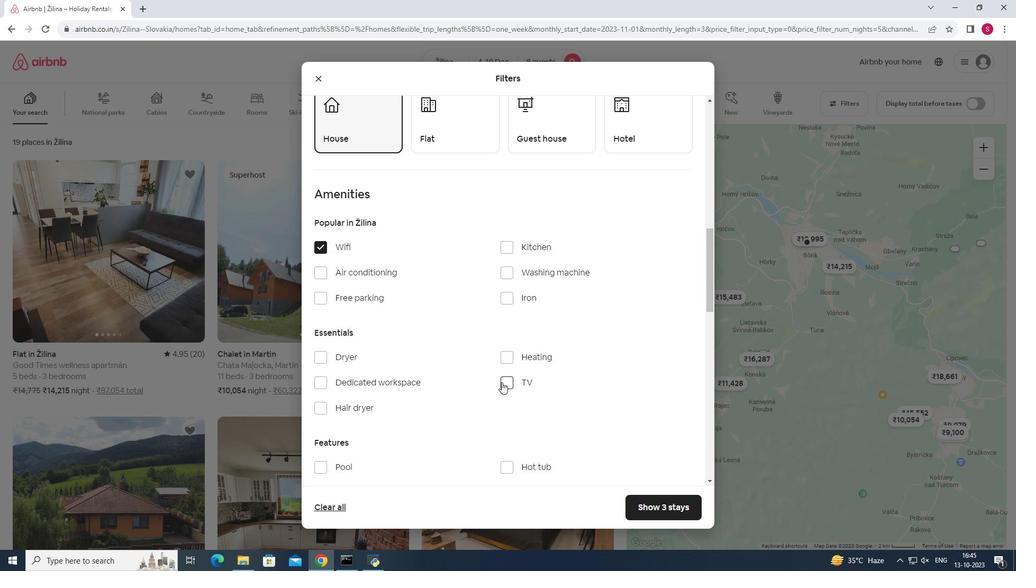 
Action: Mouse pressed left at (501, 382)
Screenshot: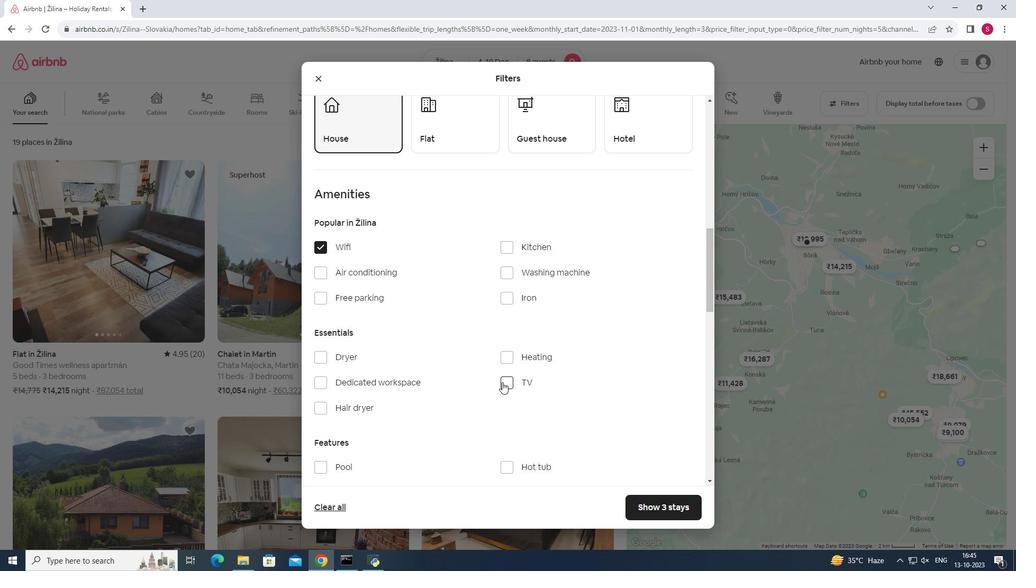 
Action: Mouse moved to (319, 295)
Screenshot: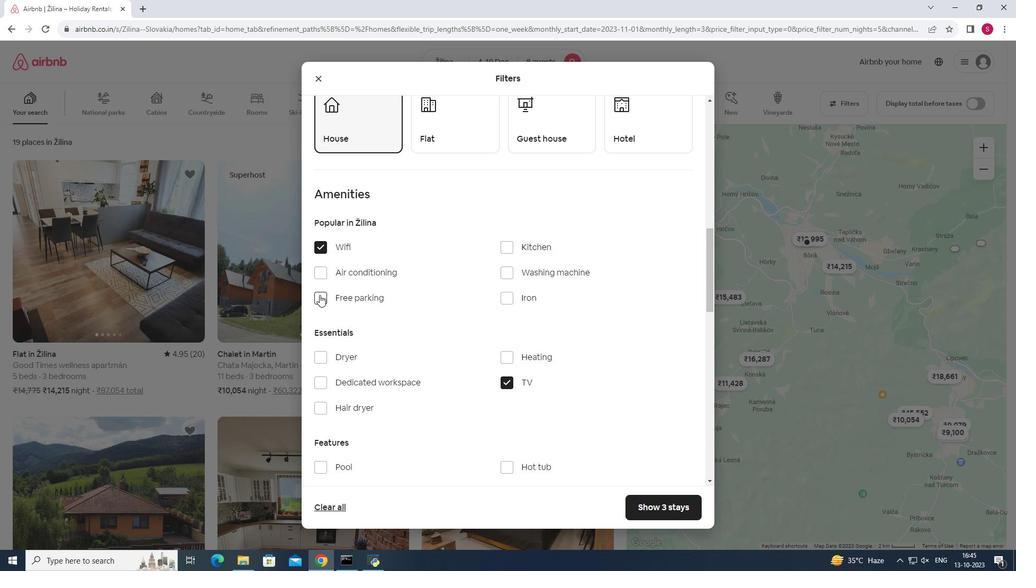 
Action: Mouse pressed left at (319, 295)
Screenshot: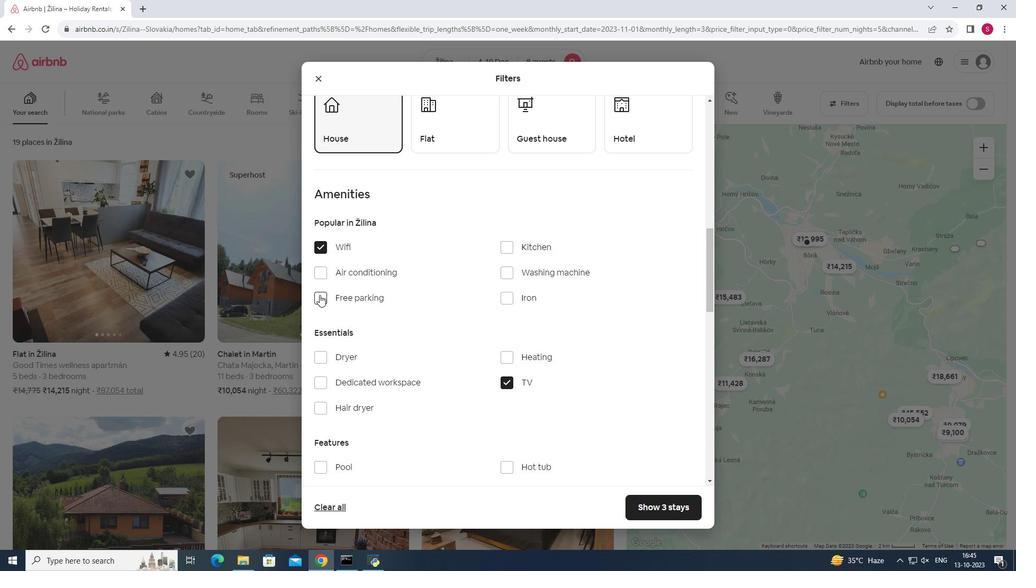 
Action: Mouse moved to (423, 344)
Screenshot: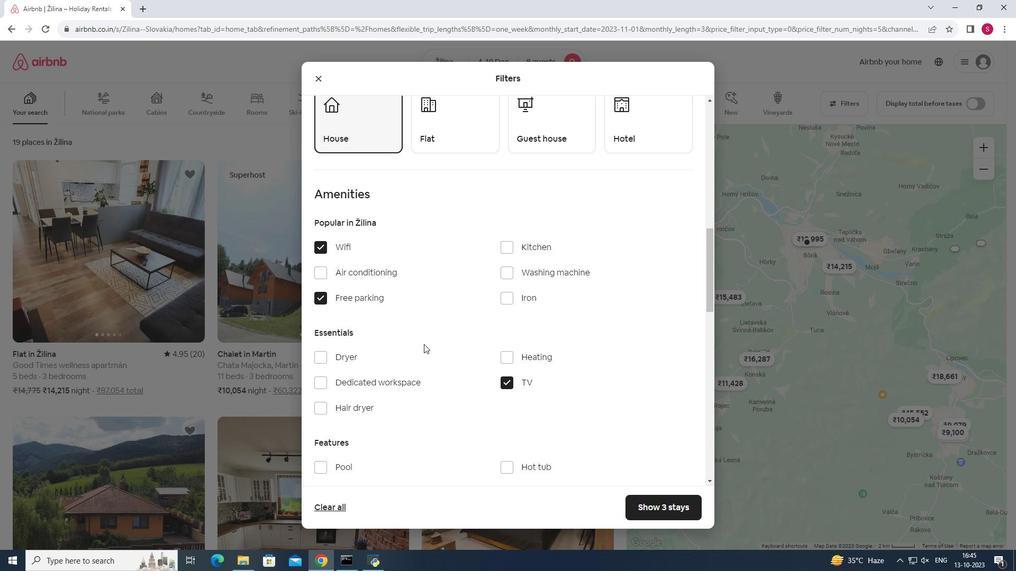 
Action: Mouse scrolled (423, 344) with delta (0, 0)
Screenshot: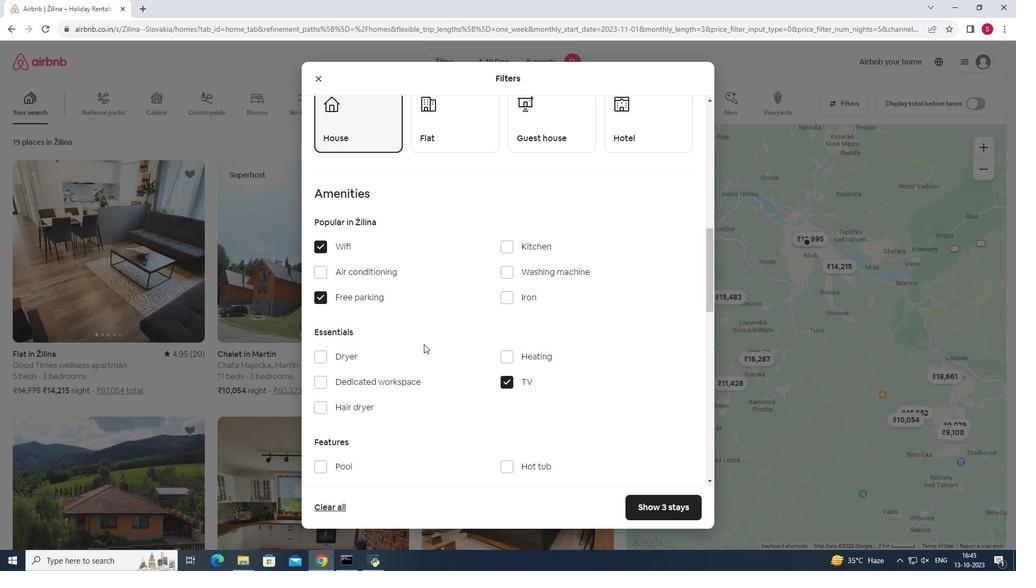 
Action: Mouse scrolled (423, 344) with delta (0, 0)
Screenshot: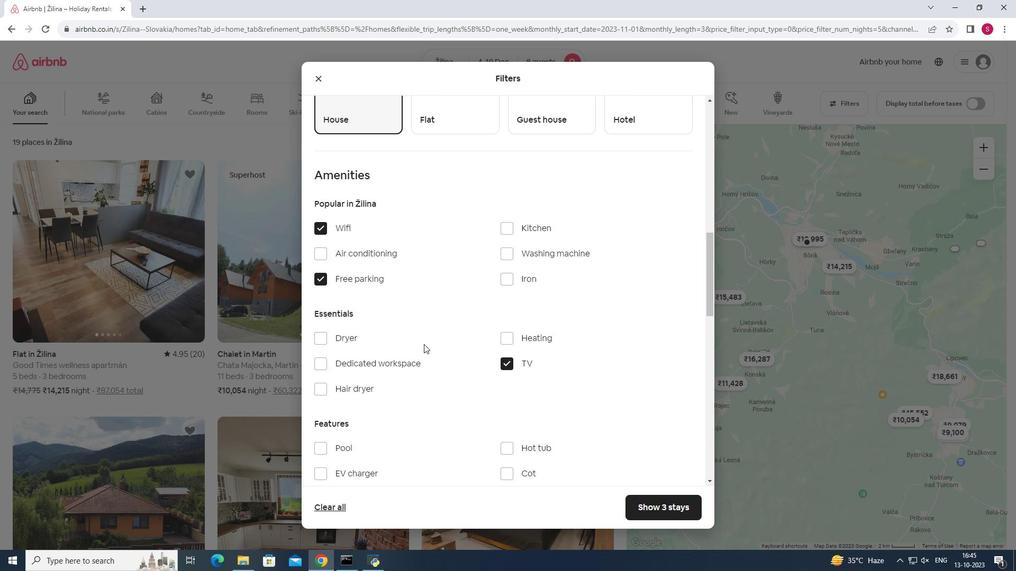 
Action: Mouse moved to (508, 416)
Screenshot: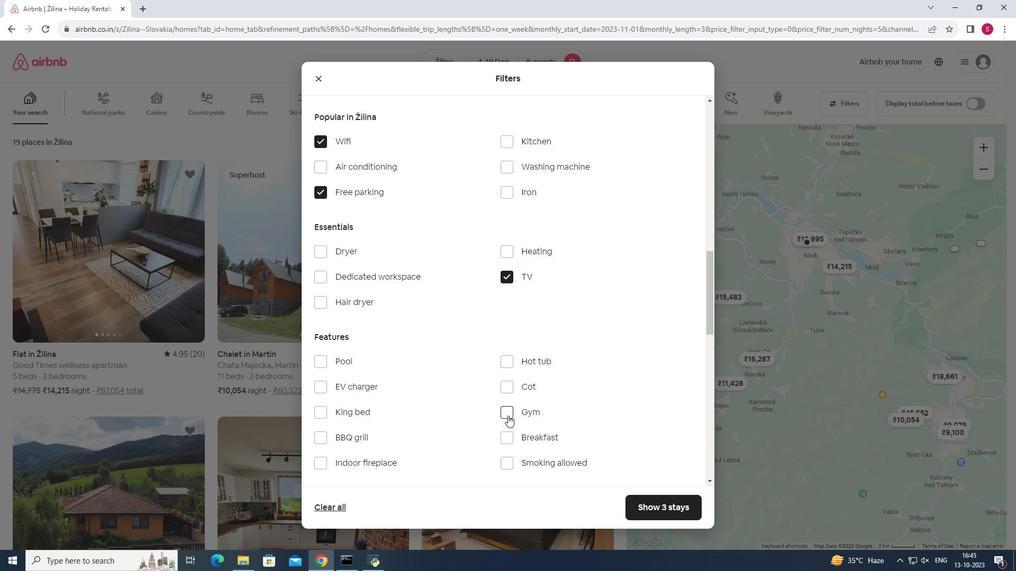 
Action: Mouse pressed left at (508, 416)
Screenshot: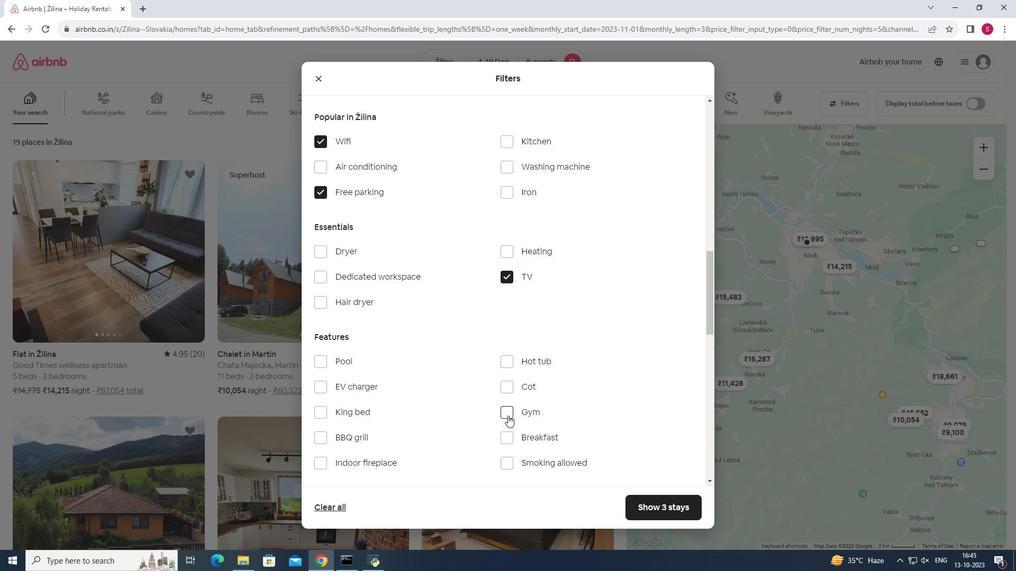 
Action: Mouse moved to (506, 440)
Screenshot: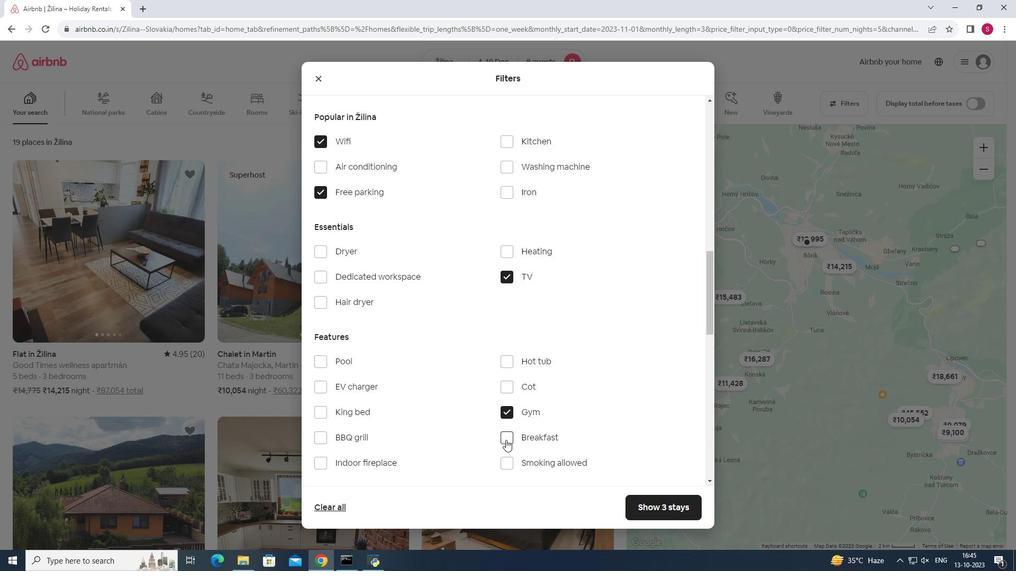 
Action: Mouse pressed left at (506, 440)
Screenshot: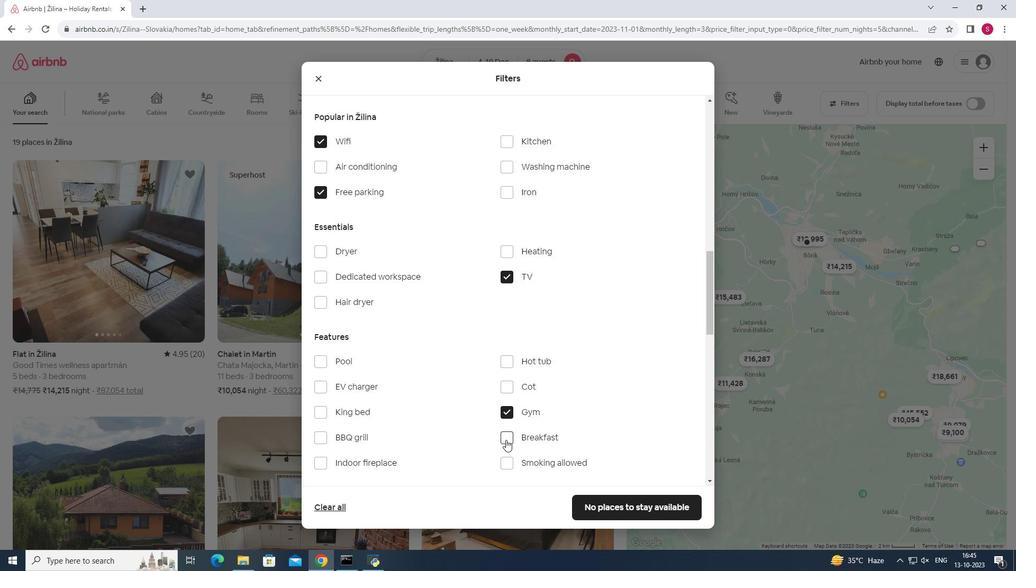 
Action: Mouse moved to (632, 509)
Screenshot: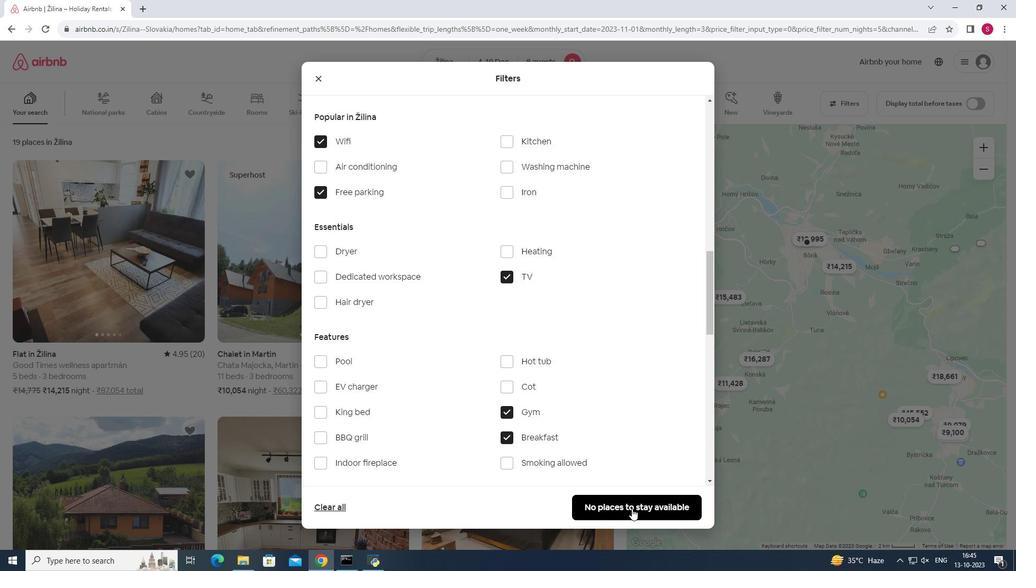 
Action: Mouse pressed left at (632, 509)
Screenshot: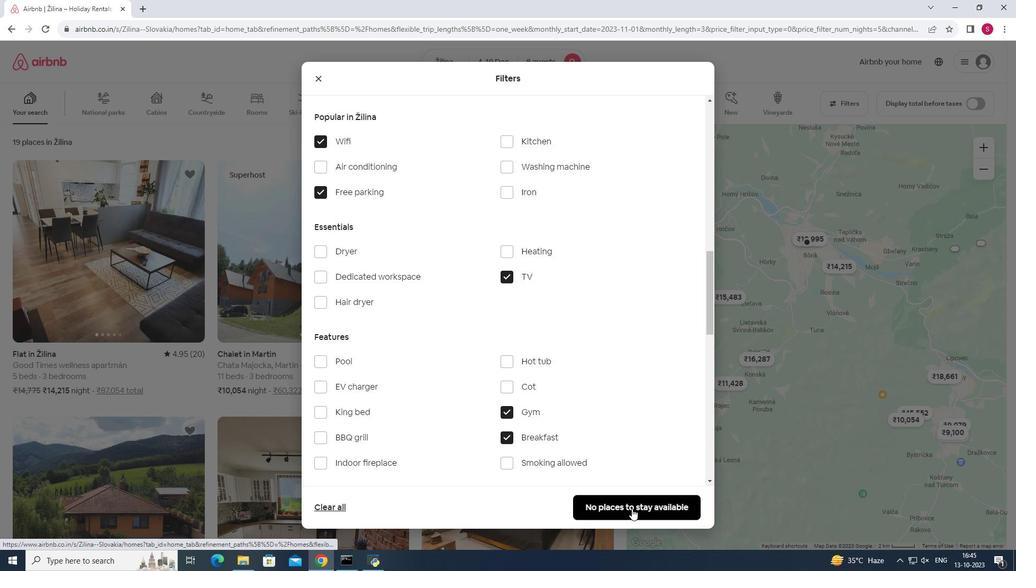 
Action: Mouse moved to (439, 230)
Screenshot: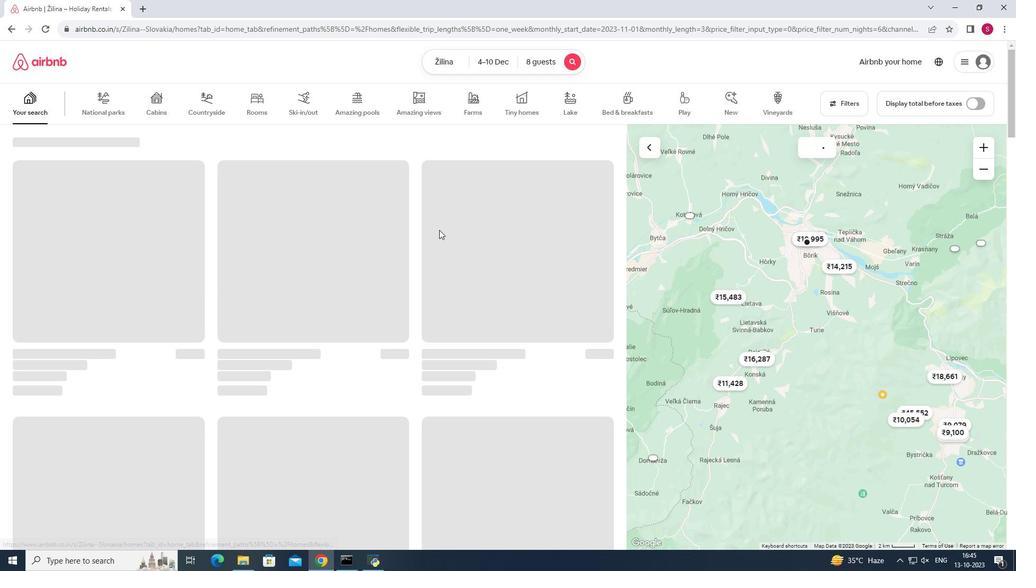 
